 Task: Search one way flight ticket for 2 adults, 2 infants in seat and 1 infant on lap in first from Paducah: Barkley Regional Airport to New Bern: Coastal Carolina Regional Airport (was Craven County Regional) on 5-4-2023. Choice of flights is Delta. Number of bags: 5 checked bags. Price is upto 45000. Outbound departure time preference is 15:15.
Action: Mouse moved to (335, 301)
Screenshot: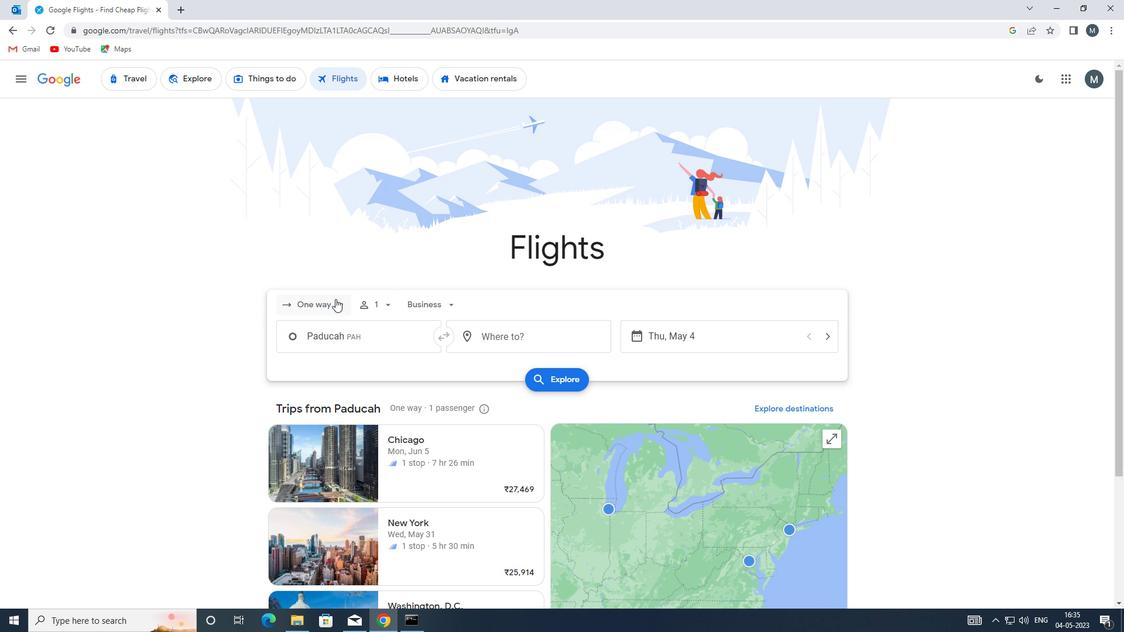 
Action: Mouse pressed left at (335, 301)
Screenshot: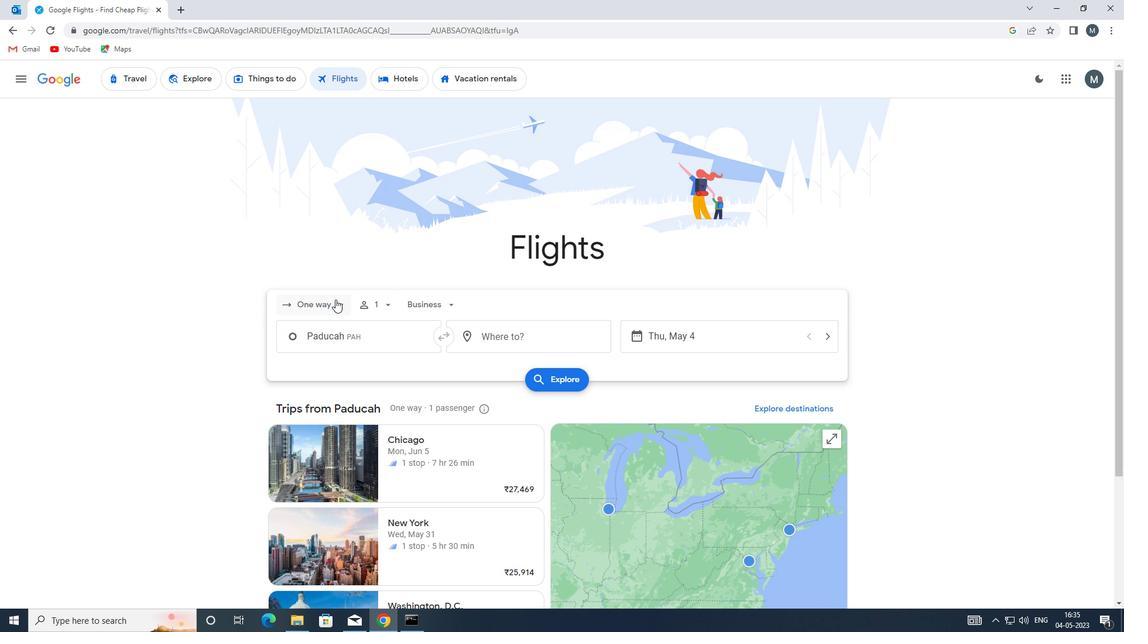 
Action: Mouse moved to (339, 361)
Screenshot: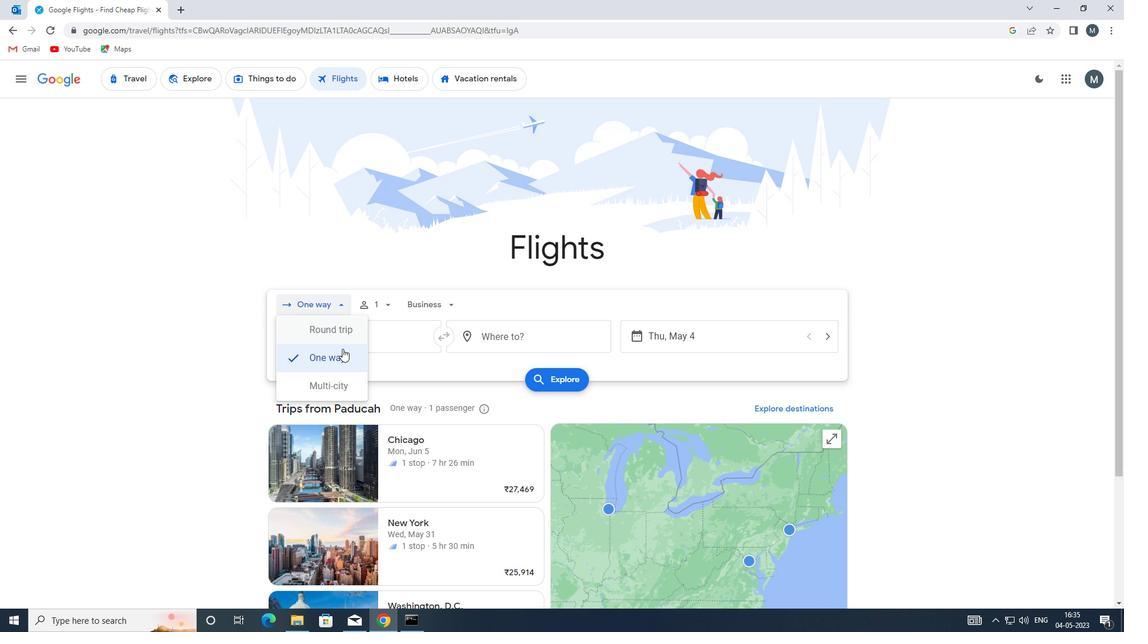 
Action: Mouse pressed left at (339, 361)
Screenshot: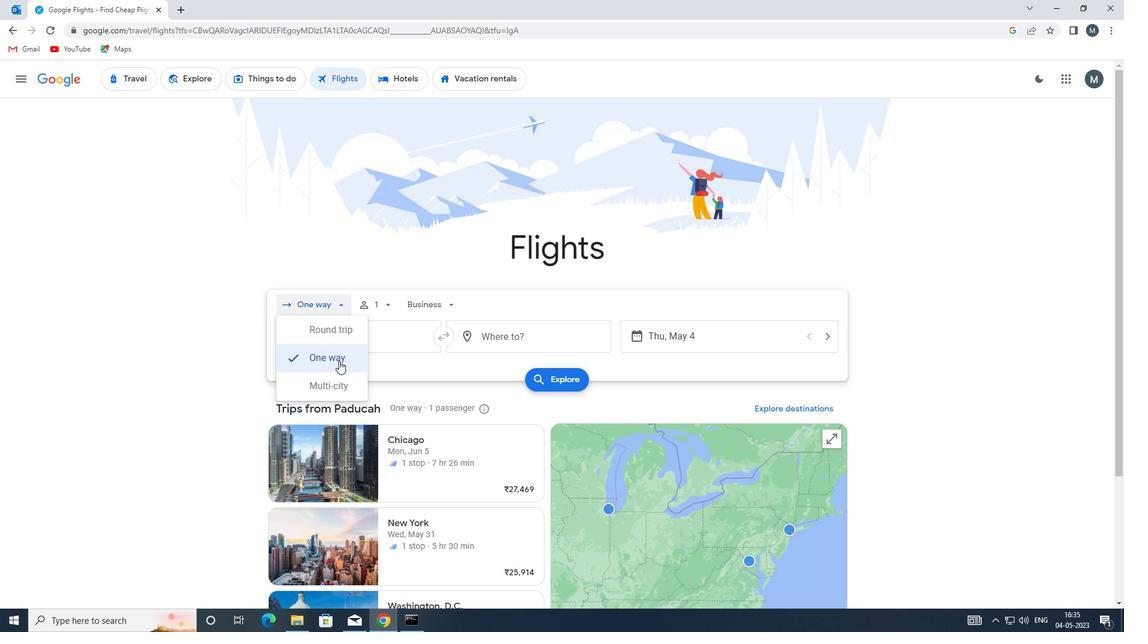 
Action: Mouse moved to (392, 309)
Screenshot: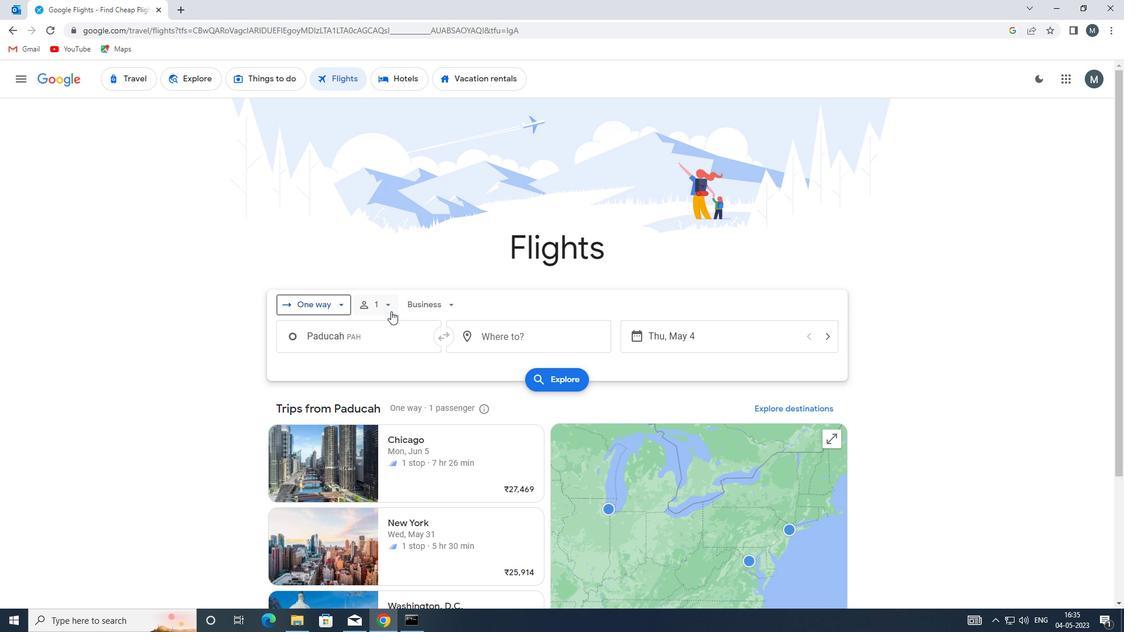
Action: Mouse pressed left at (392, 309)
Screenshot: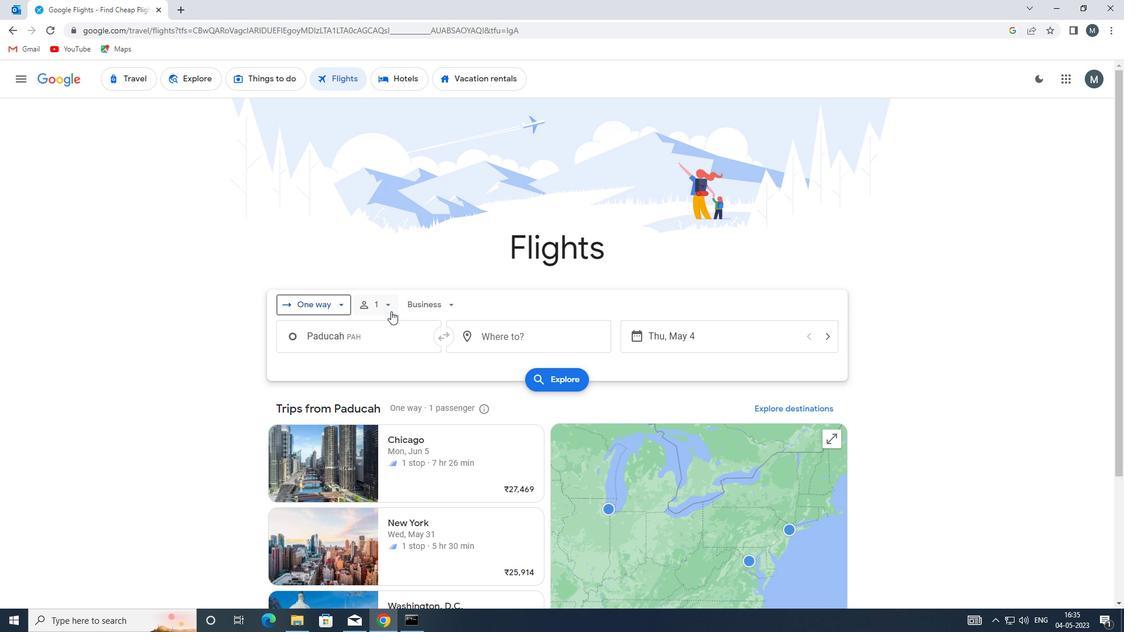 
Action: Mouse moved to (479, 333)
Screenshot: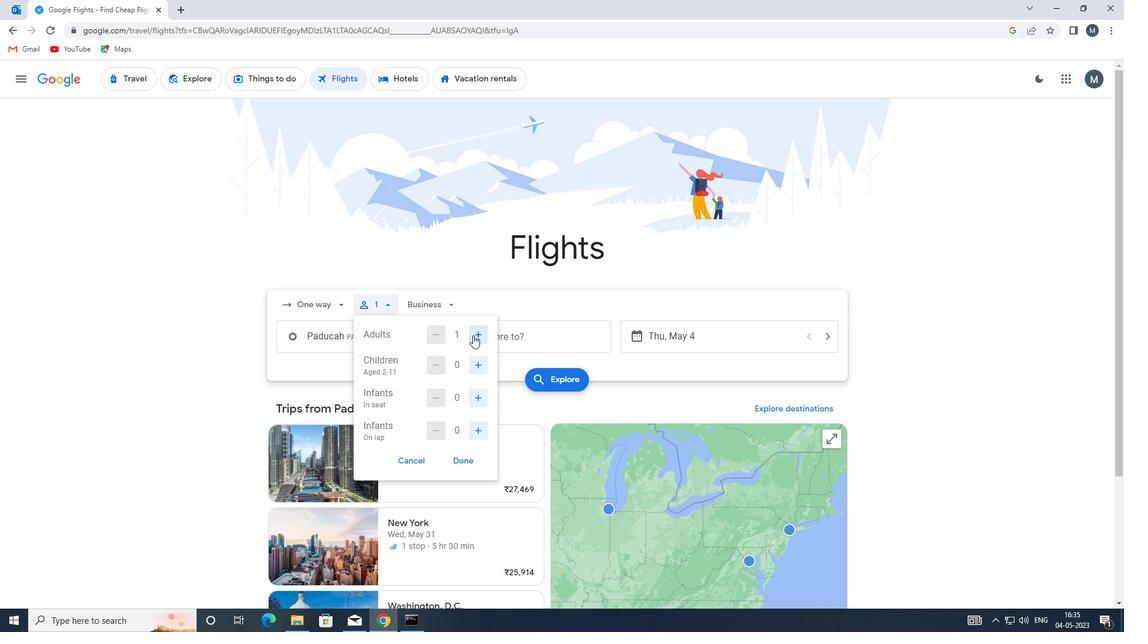 
Action: Mouse pressed left at (479, 333)
Screenshot: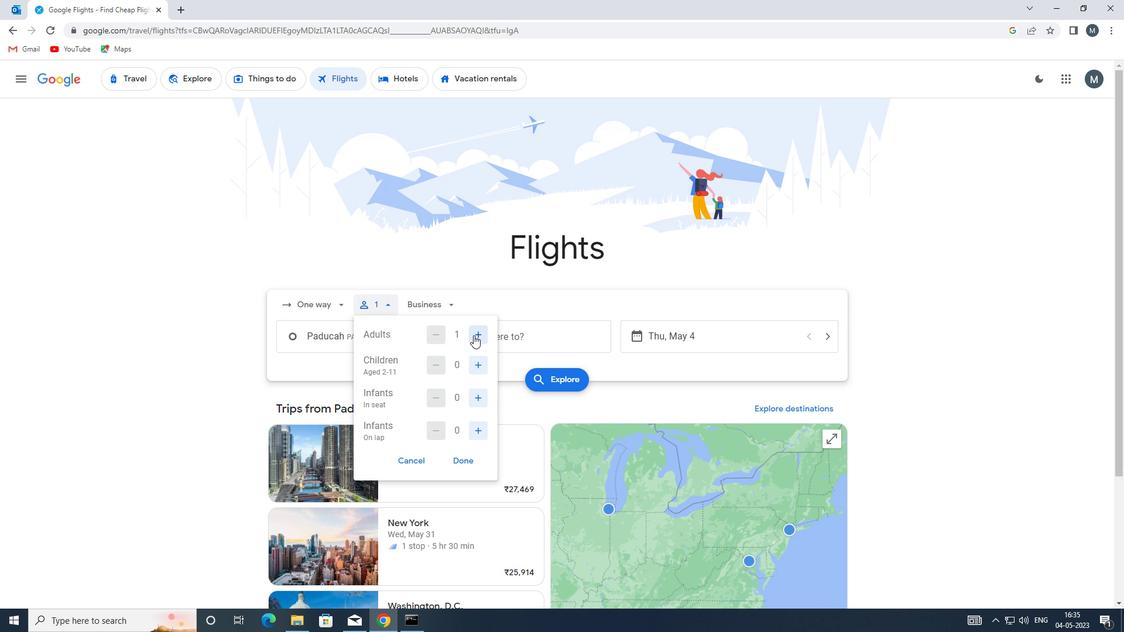
Action: Mouse moved to (477, 400)
Screenshot: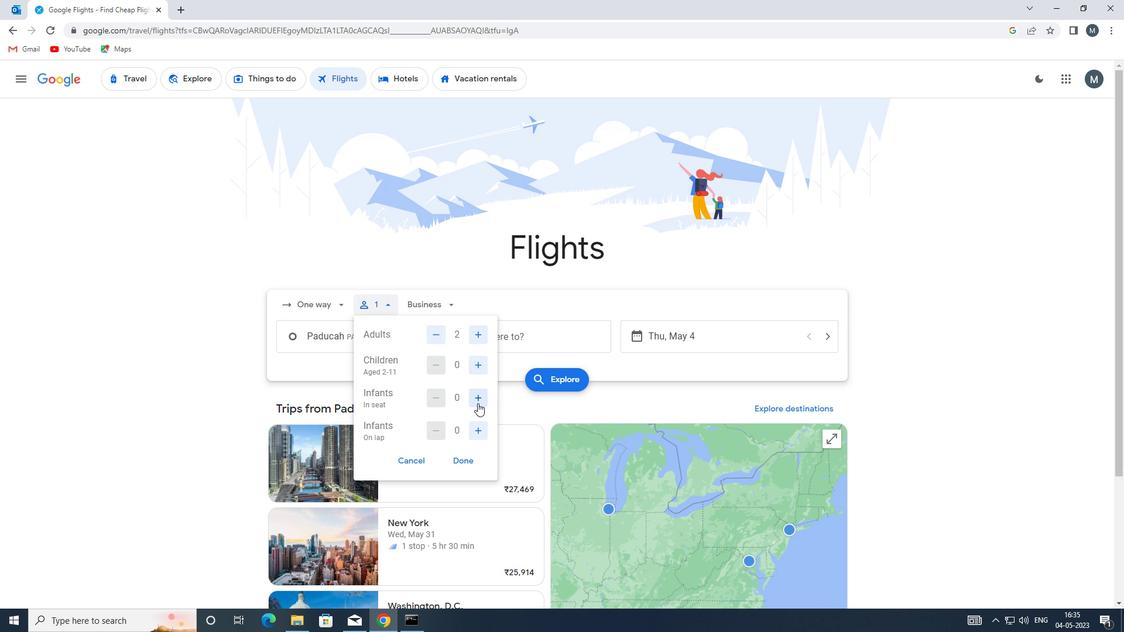 
Action: Mouse pressed left at (477, 400)
Screenshot: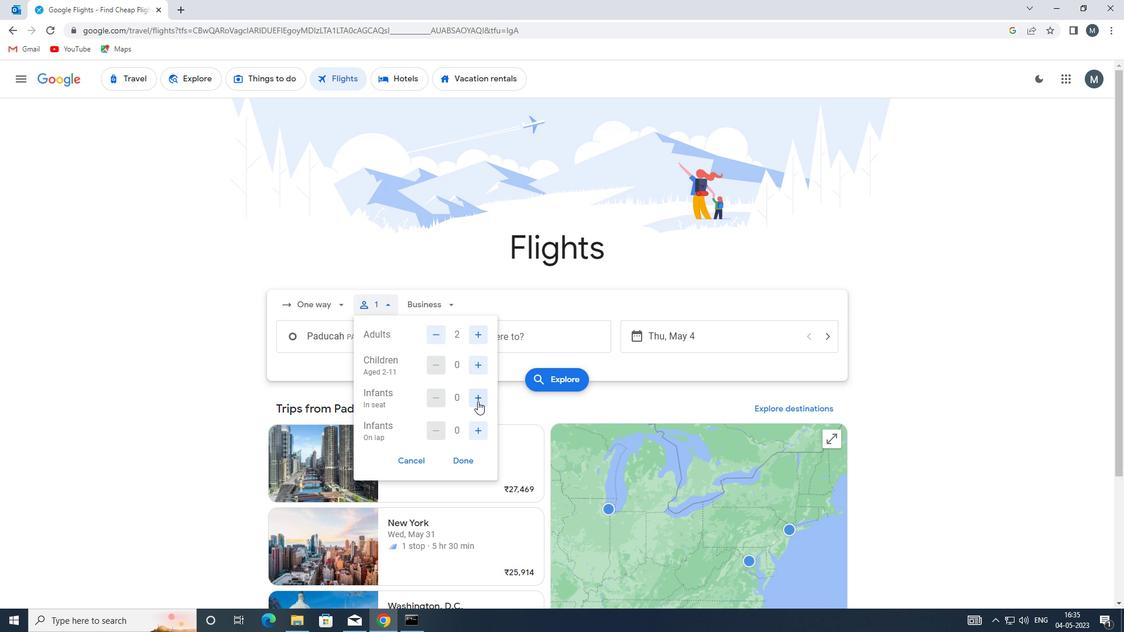 
Action: Mouse moved to (477, 400)
Screenshot: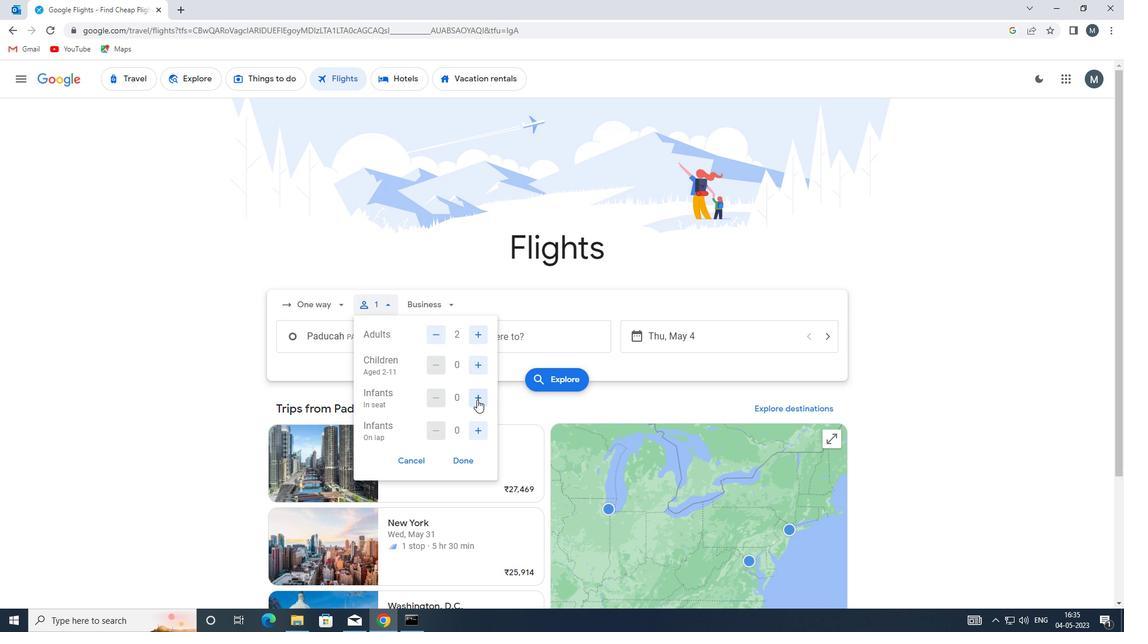 
Action: Mouse pressed left at (477, 400)
Screenshot: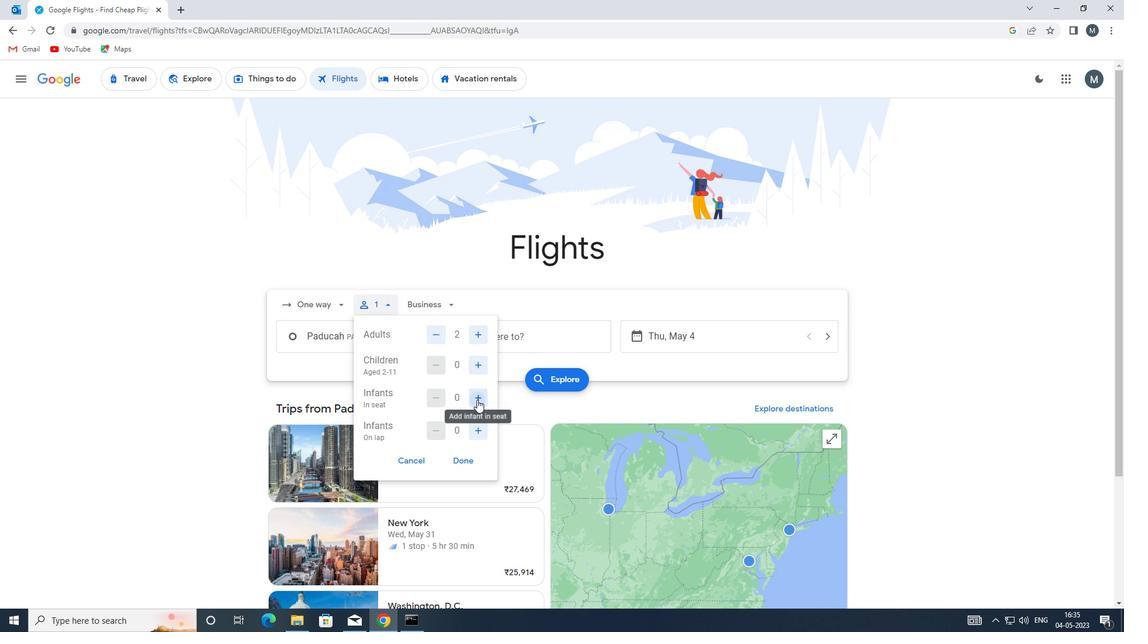 
Action: Mouse moved to (477, 433)
Screenshot: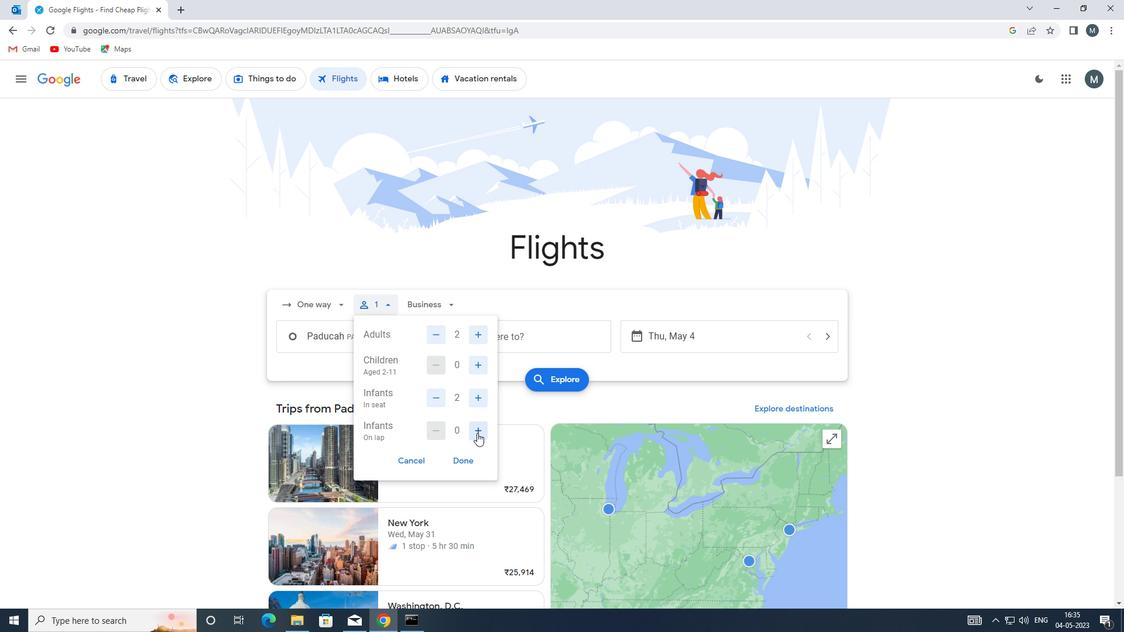 
Action: Mouse pressed left at (477, 433)
Screenshot: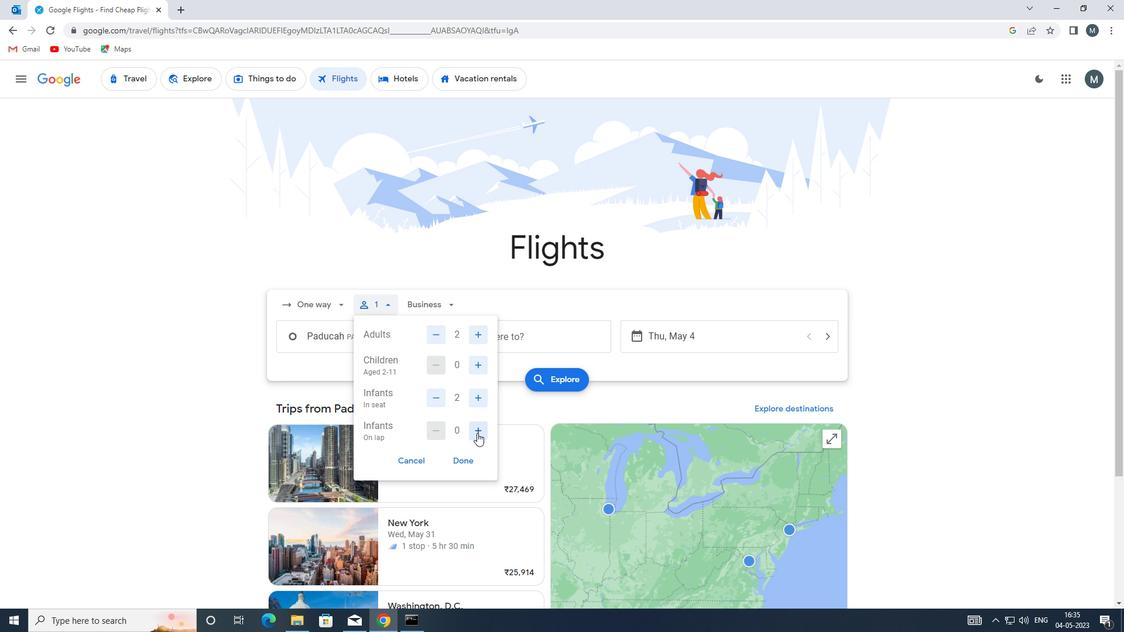 
Action: Mouse moved to (462, 455)
Screenshot: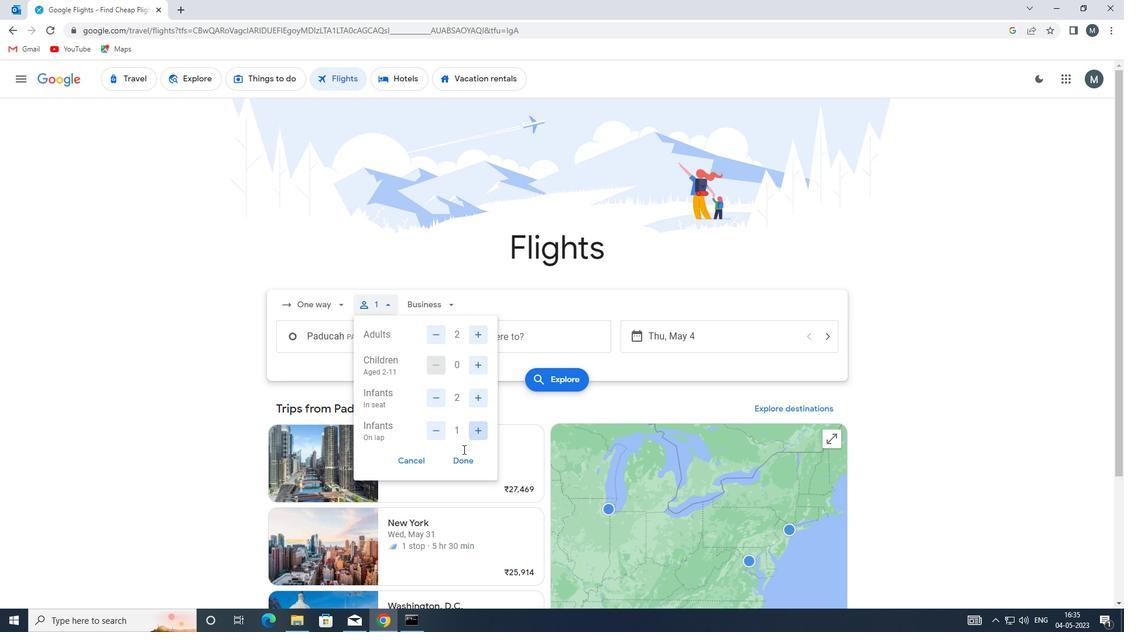 
Action: Mouse pressed left at (462, 455)
Screenshot: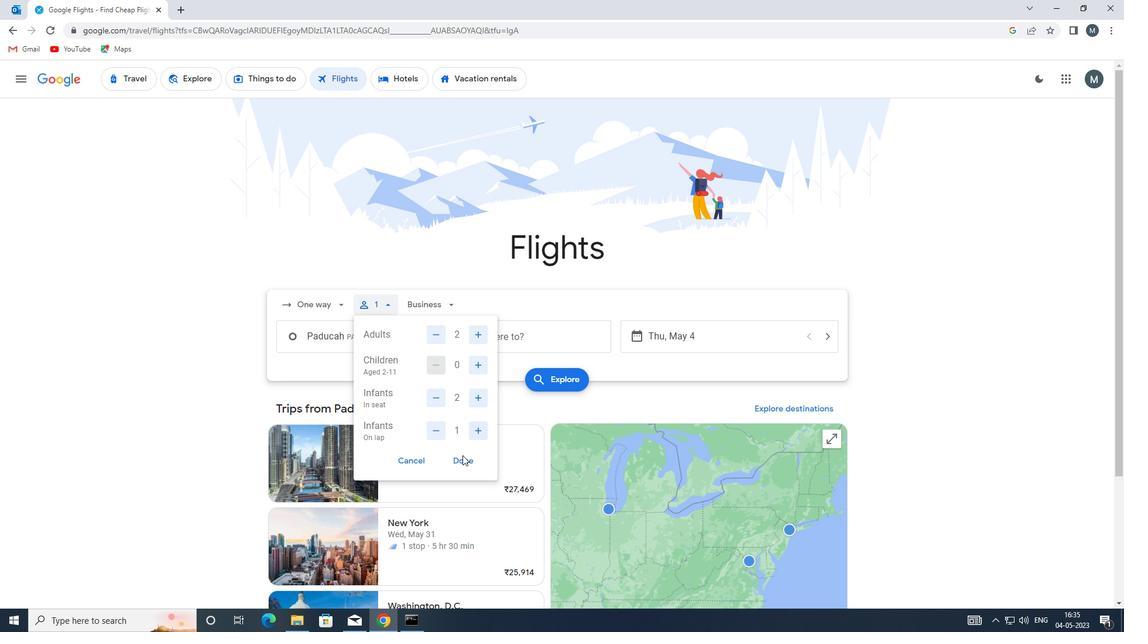 
Action: Mouse moved to (429, 304)
Screenshot: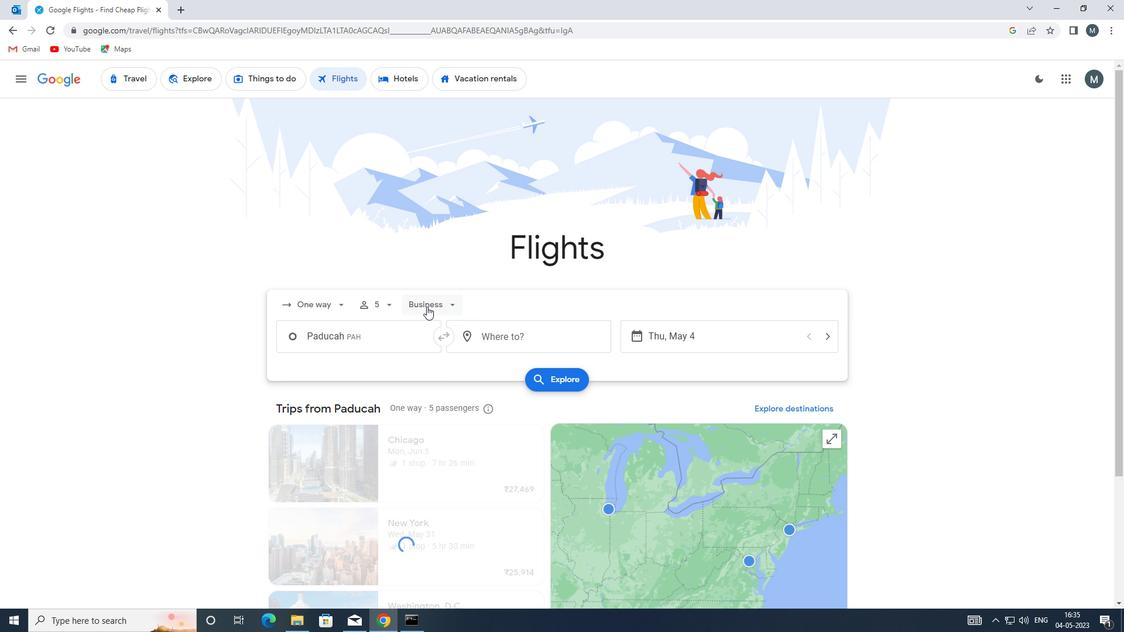 
Action: Mouse pressed left at (429, 304)
Screenshot: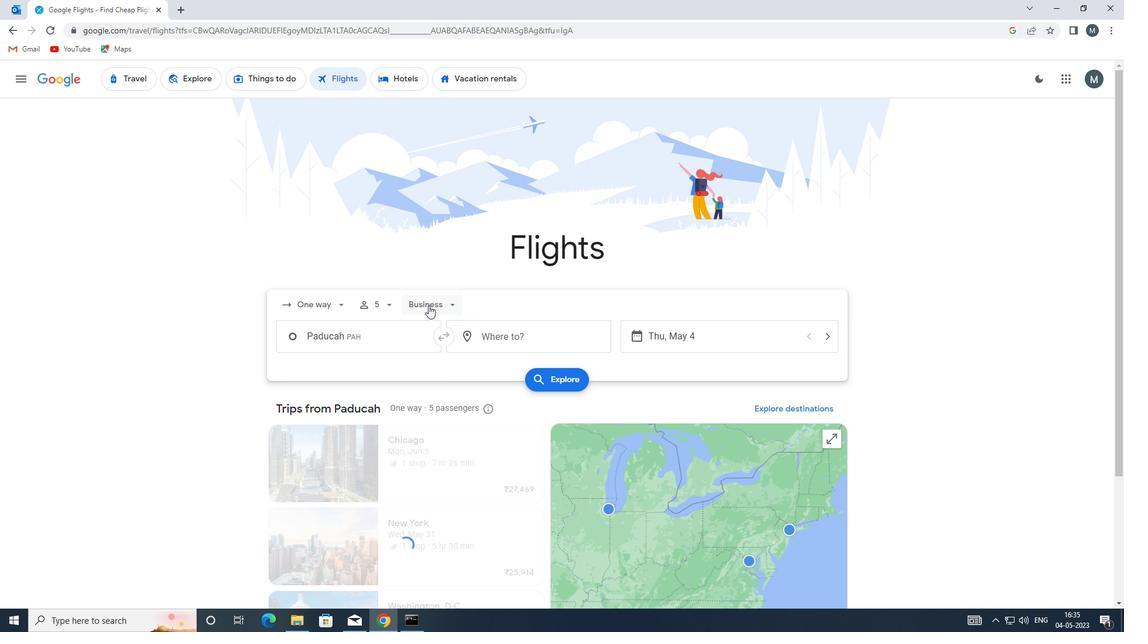 
Action: Mouse moved to (453, 409)
Screenshot: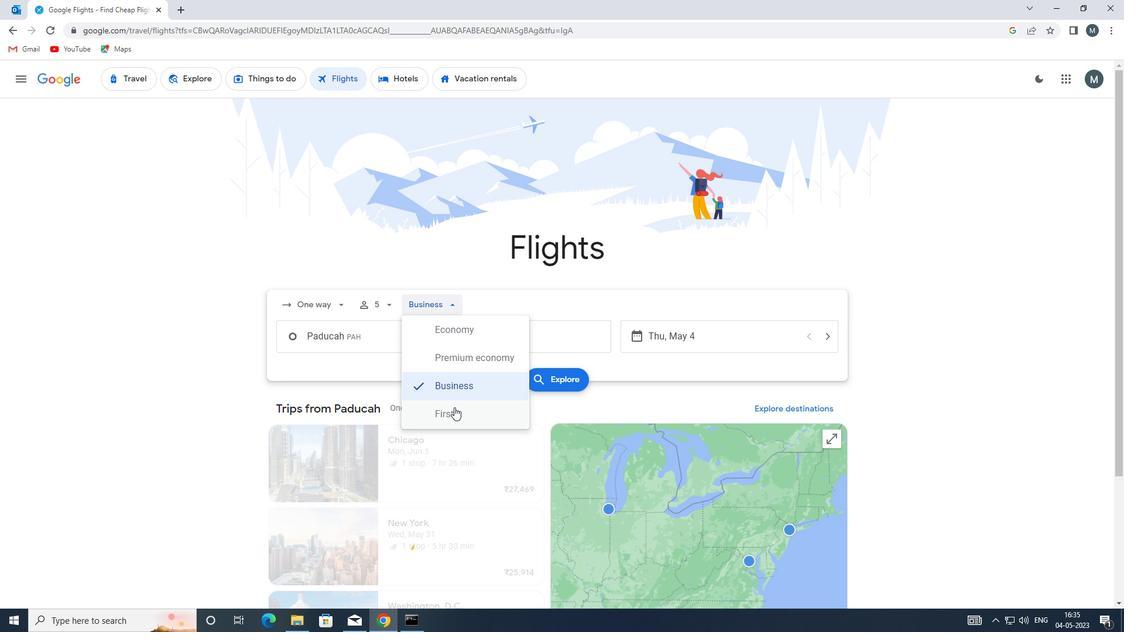 
Action: Mouse pressed left at (453, 409)
Screenshot: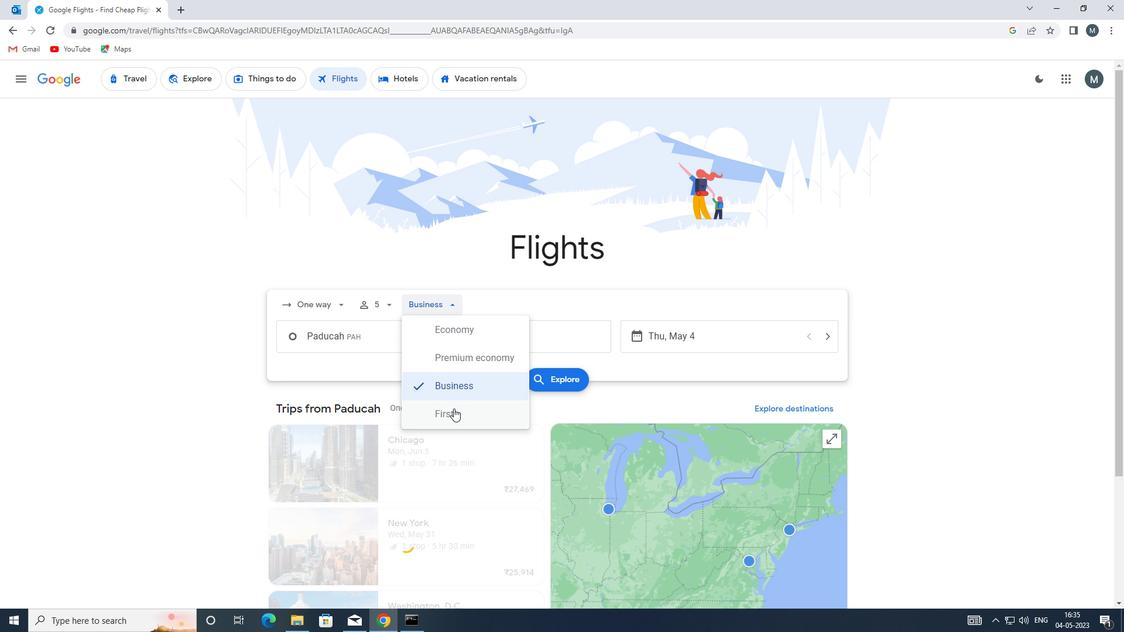 
Action: Mouse moved to (388, 345)
Screenshot: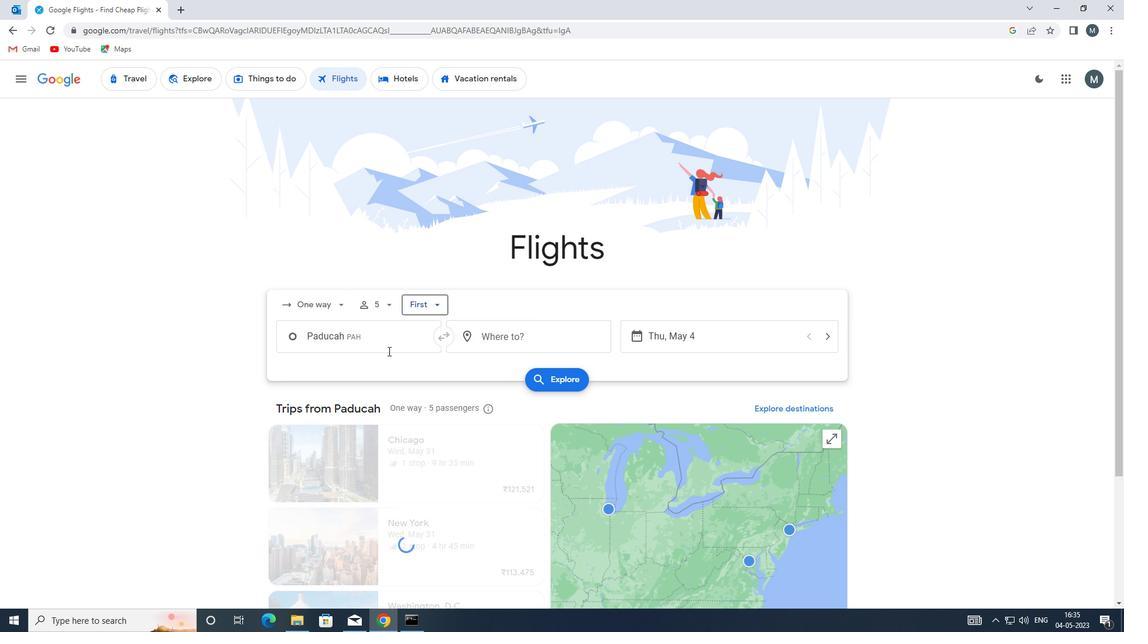 
Action: Mouse pressed left at (388, 345)
Screenshot: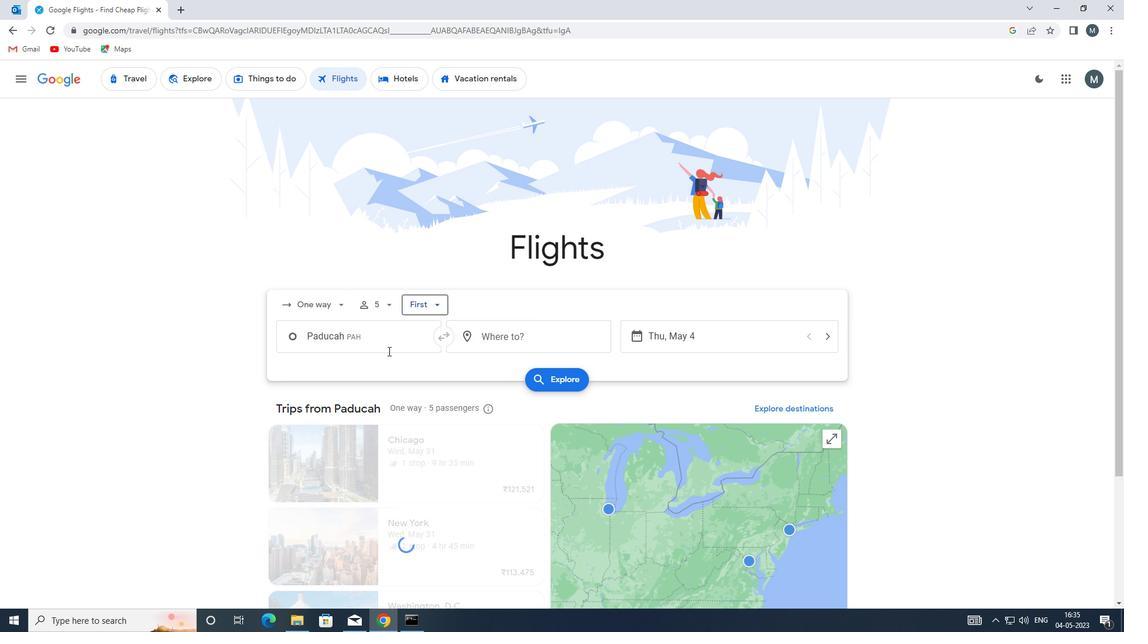 
Action: Mouse moved to (401, 426)
Screenshot: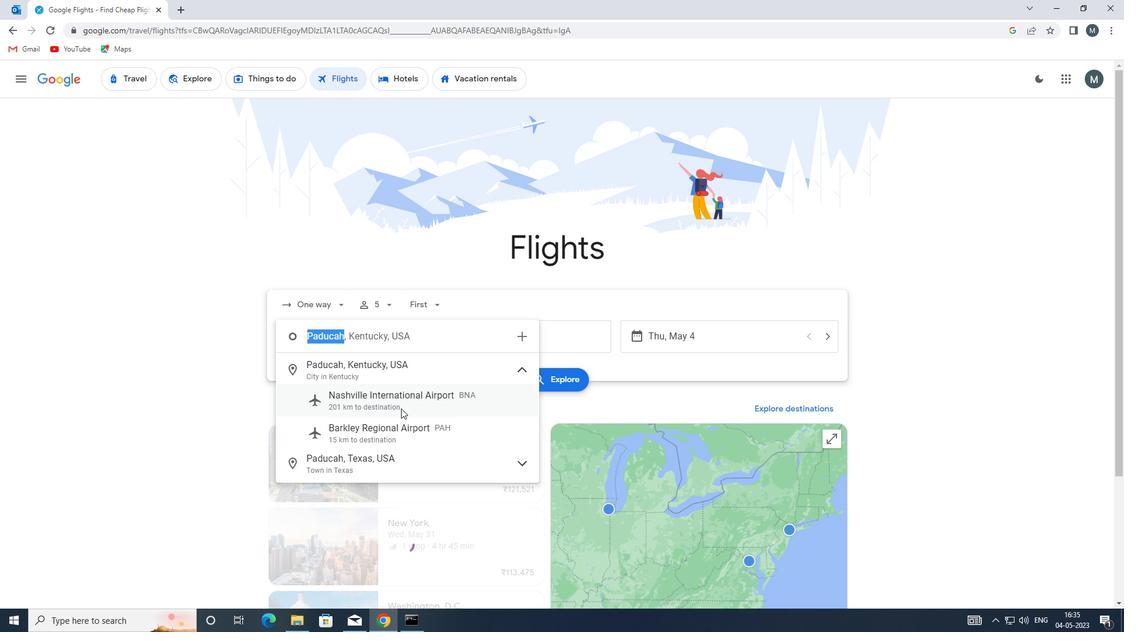 
Action: Mouse pressed left at (401, 426)
Screenshot: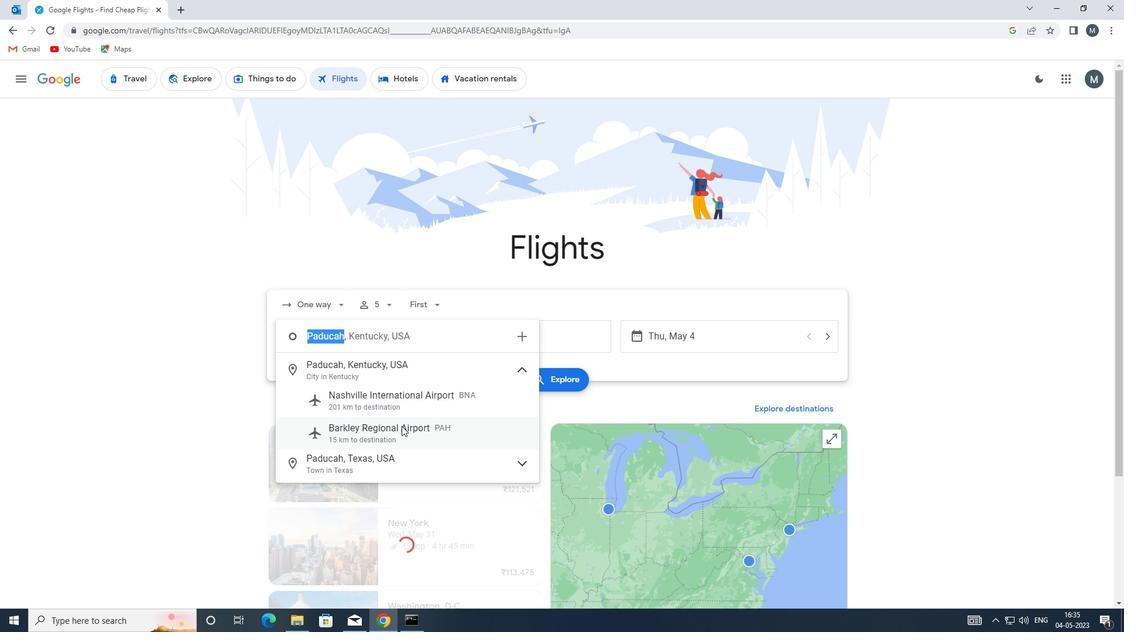 
Action: Mouse moved to (508, 340)
Screenshot: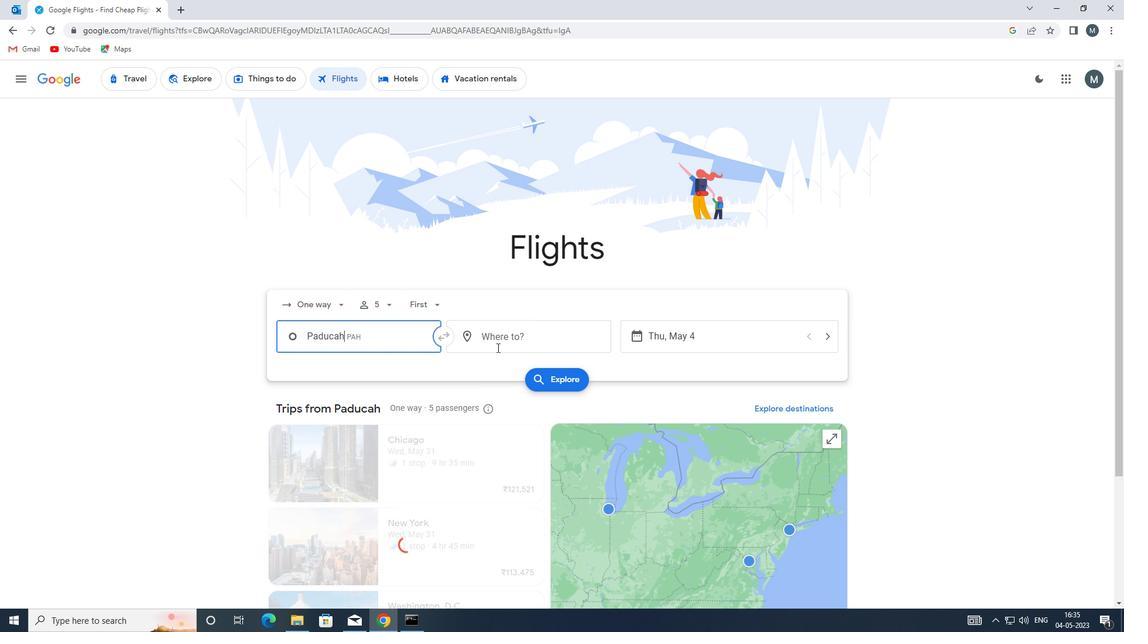 
Action: Mouse pressed left at (508, 340)
Screenshot: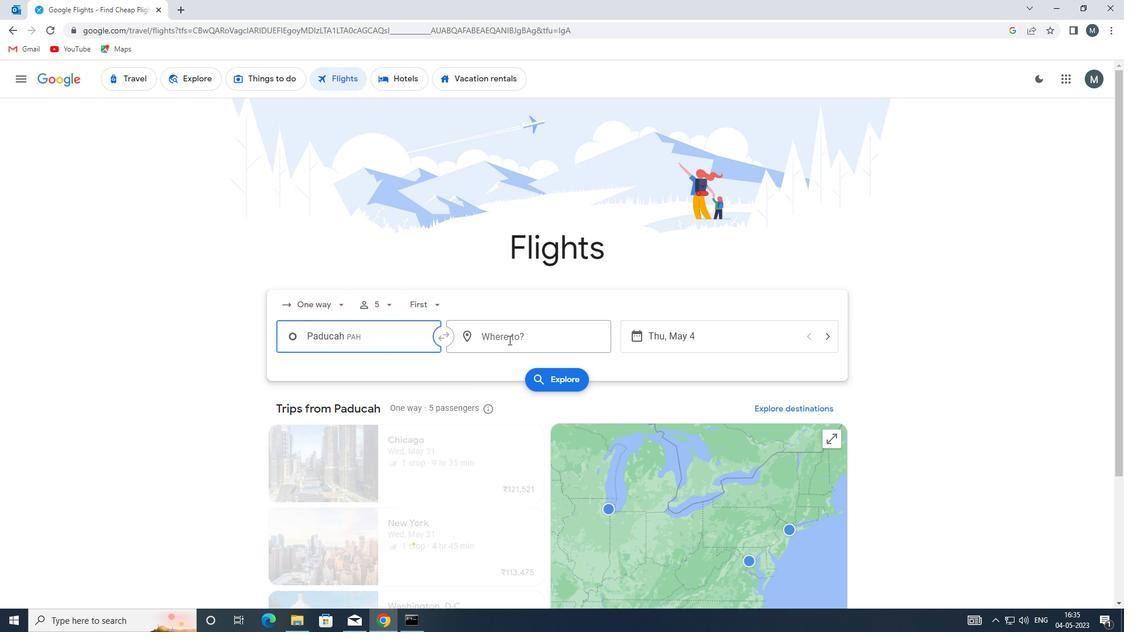 
Action: Mouse moved to (508, 339)
Screenshot: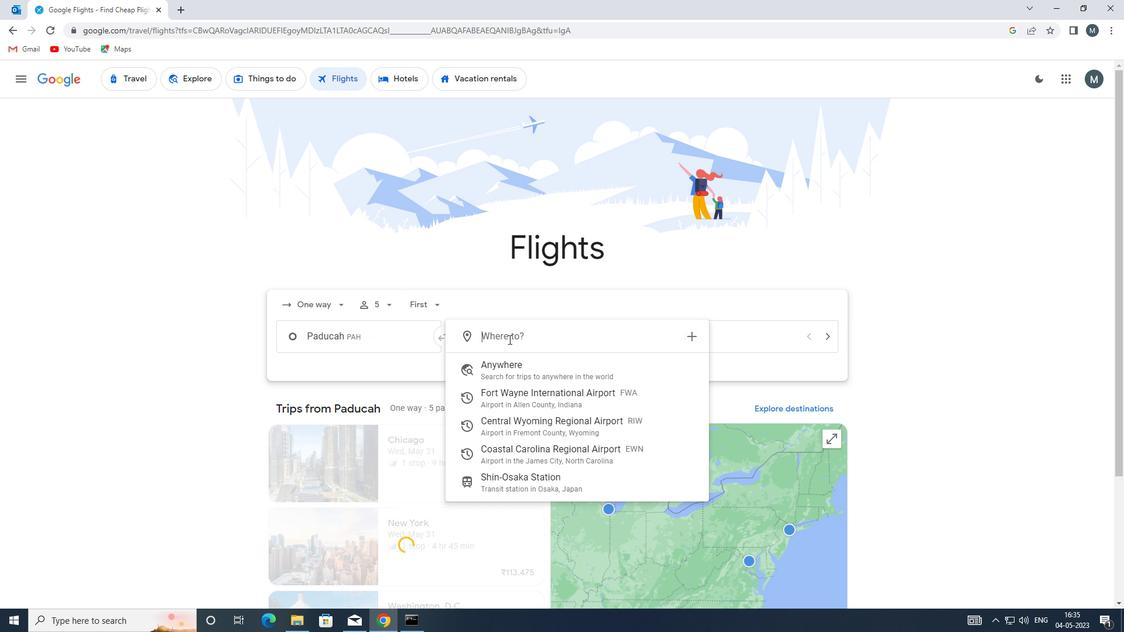 
Action: Key pressed ewn
Screenshot: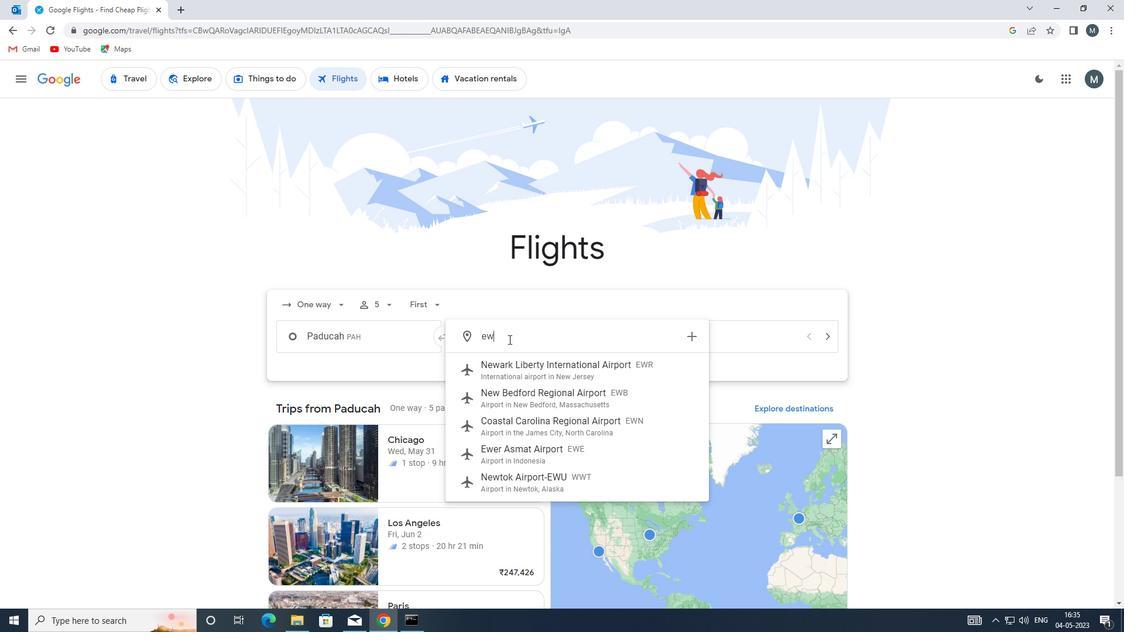 
Action: Mouse moved to (531, 370)
Screenshot: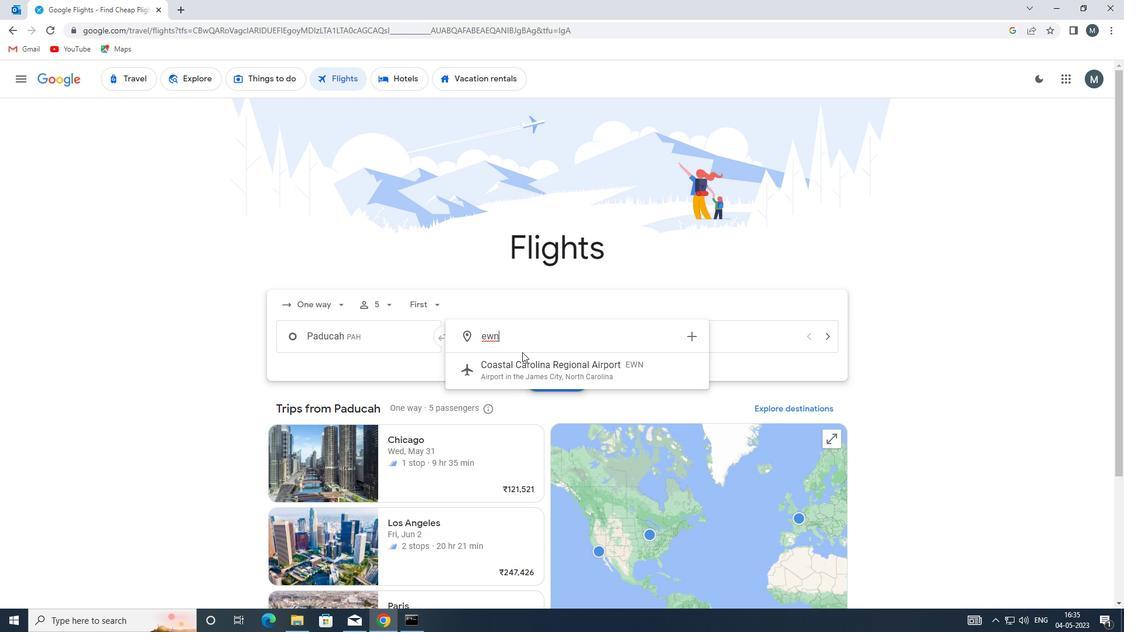 
Action: Mouse pressed left at (531, 370)
Screenshot: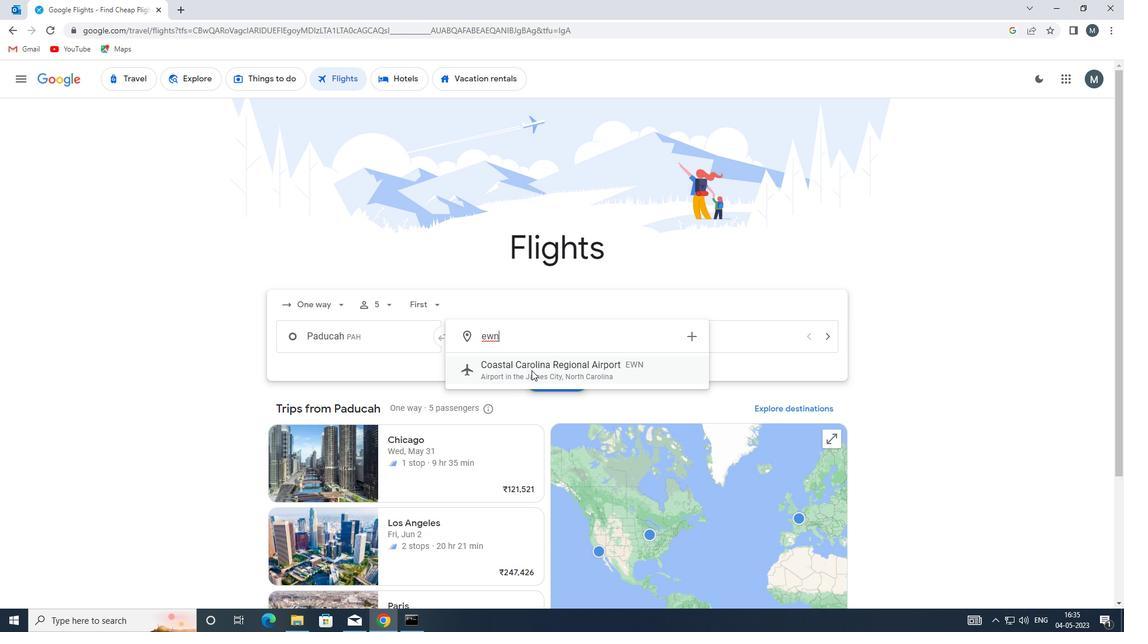 
Action: Mouse moved to (661, 337)
Screenshot: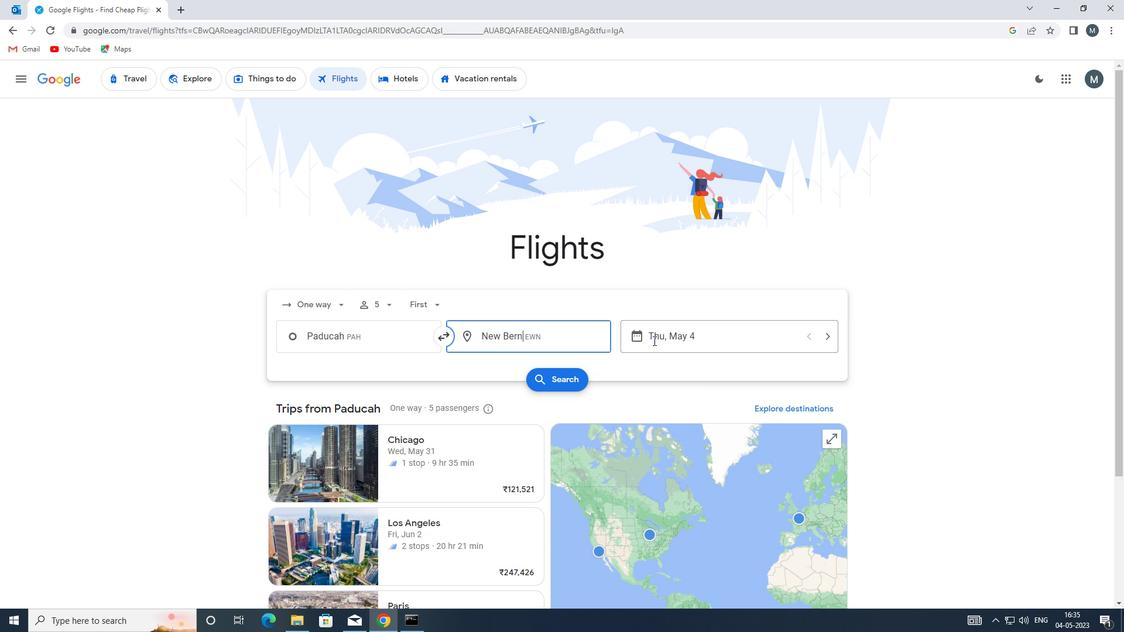 
Action: Mouse pressed left at (661, 337)
Screenshot: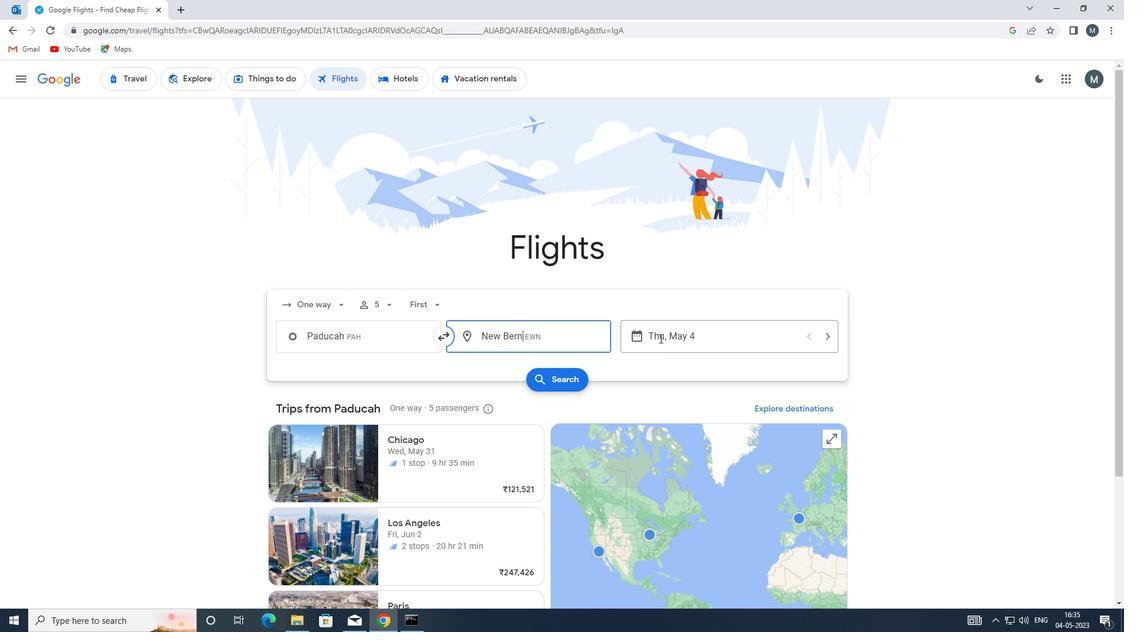 
Action: Mouse moved to (537, 398)
Screenshot: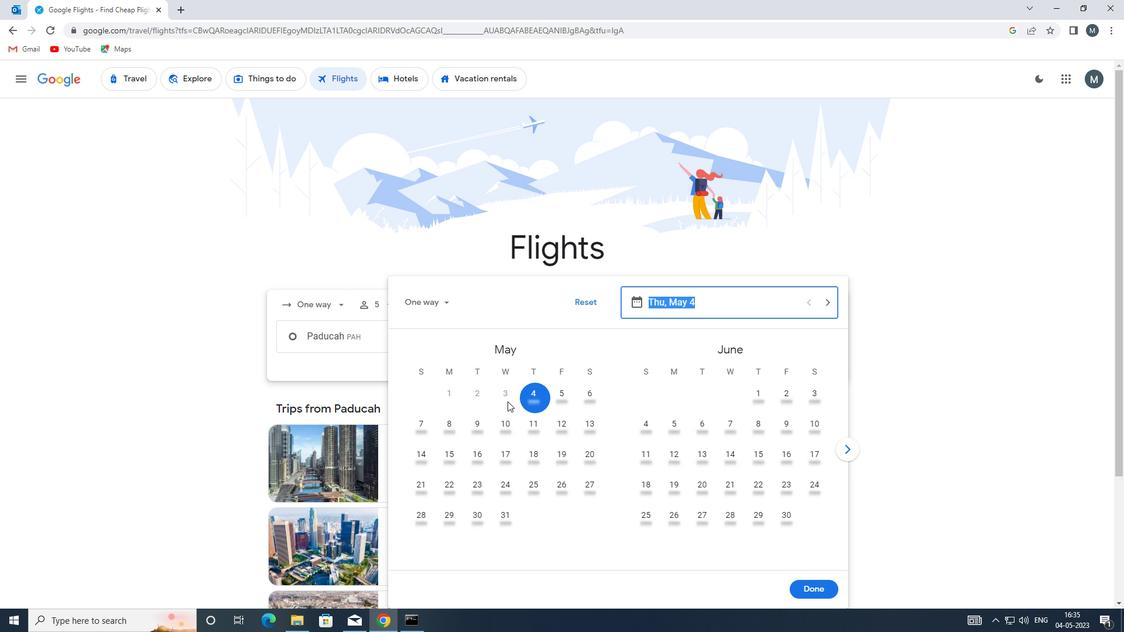 
Action: Mouse pressed left at (537, 398)
Screenshot: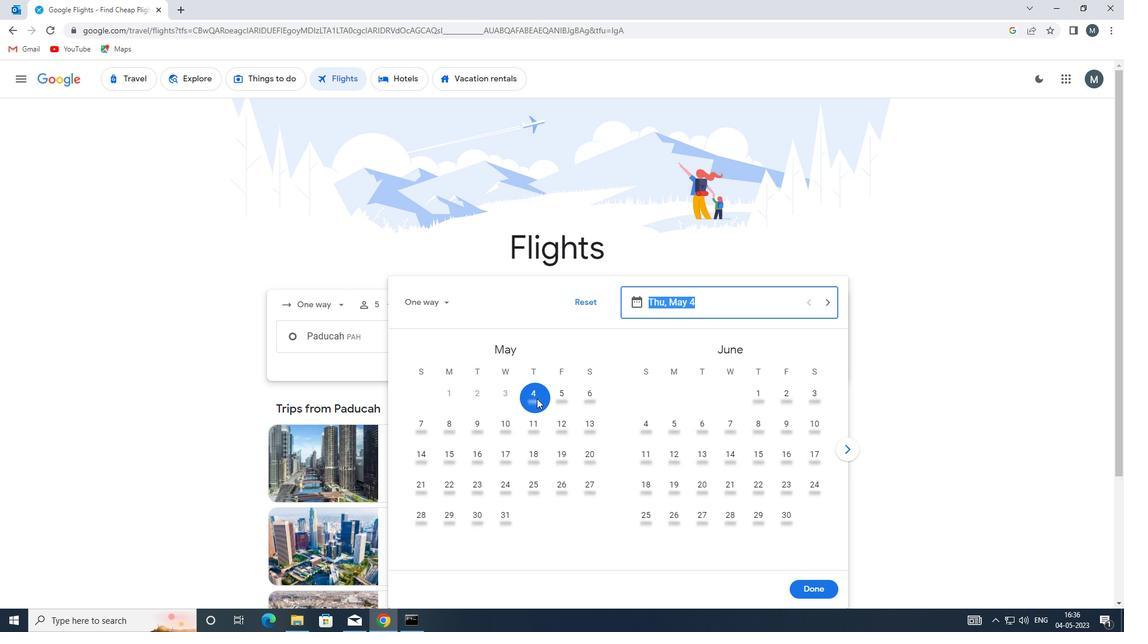 
Action: Mouse moved to (803, 587)
Screenshot: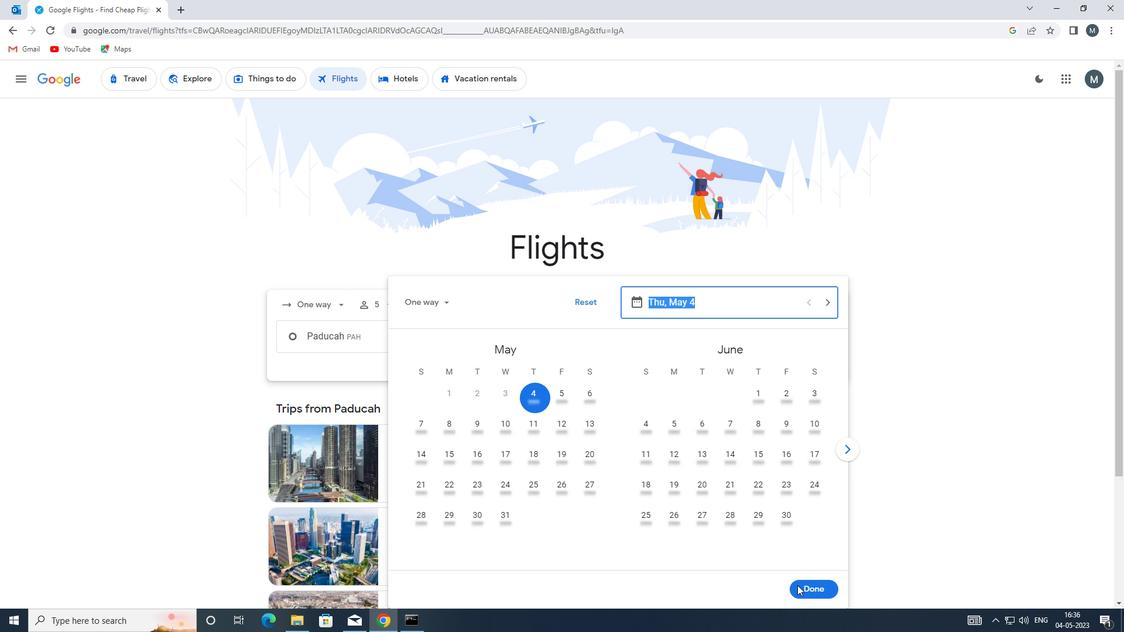 
Action: Mouse pressed left at (803, 587)
Screenshot: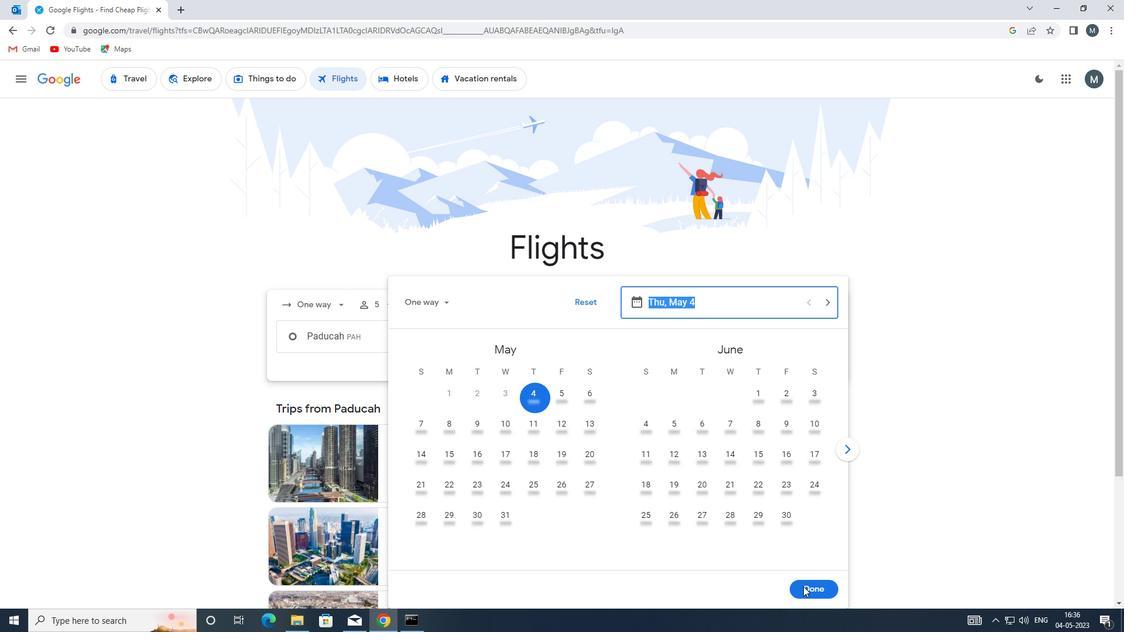 
Action: Mouse moved to (636, 429)
Screenshot: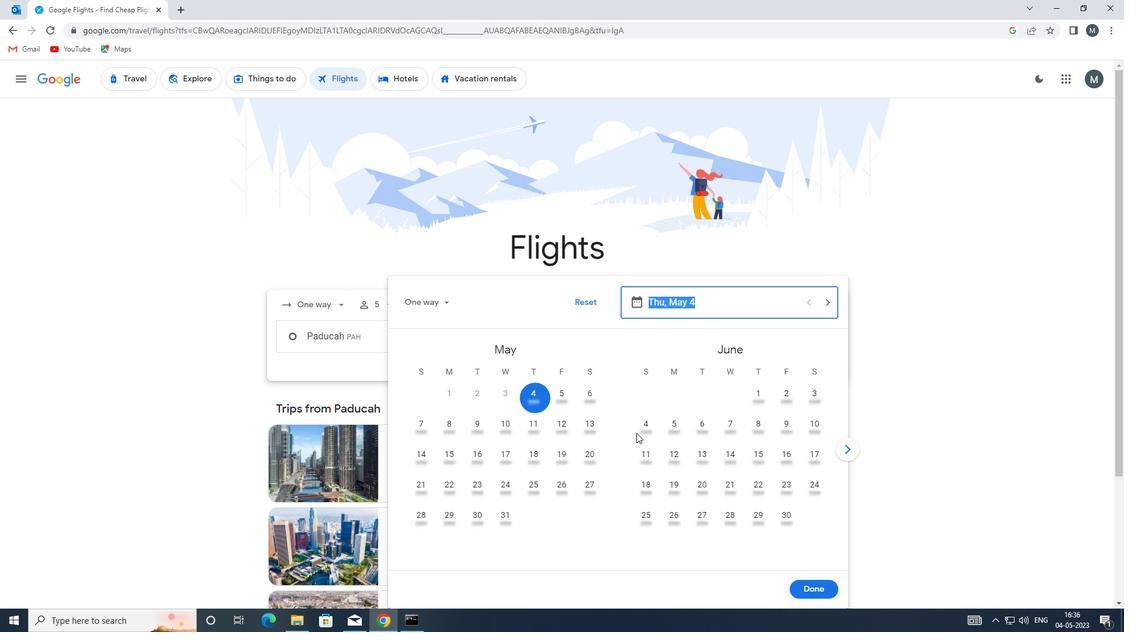 
Action: Mouse scrolled (636, 428) with delta (0, 0)
Screenshot: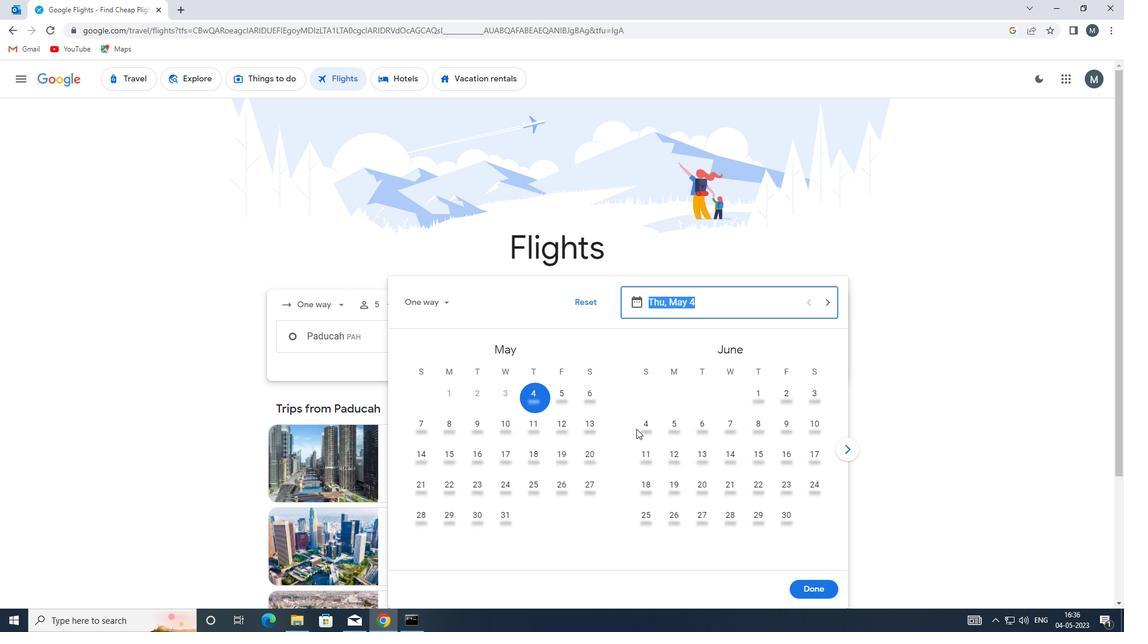 
Action: Mouse moved to (579, 395)
Screenshot: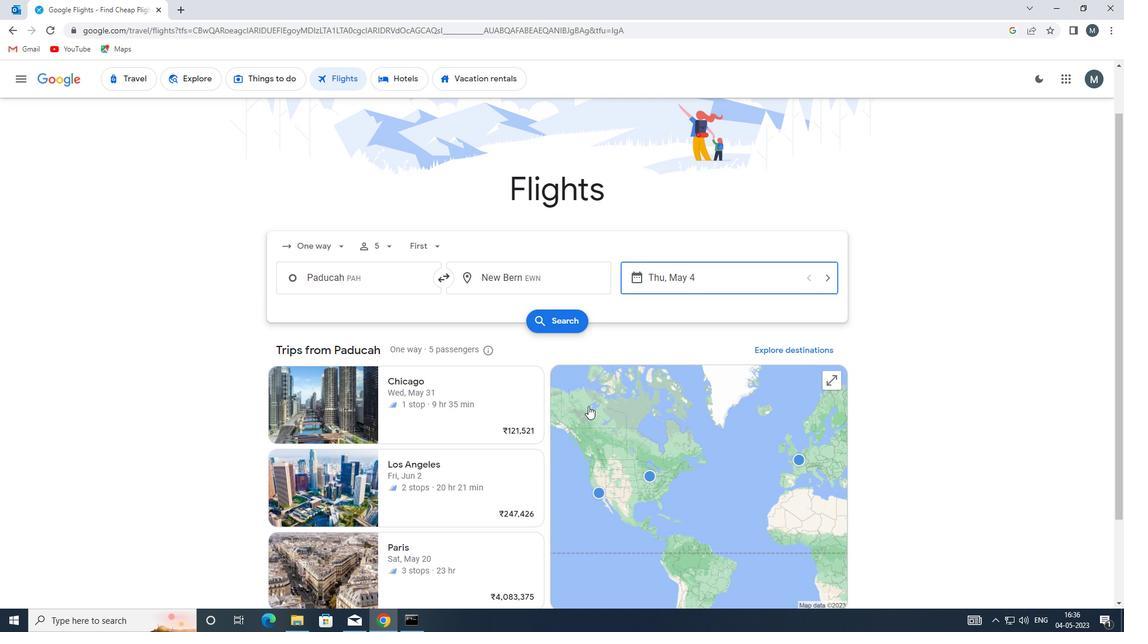
Action: Mouse scrolled (579, 395) with delta (0, 0)
Screenshot: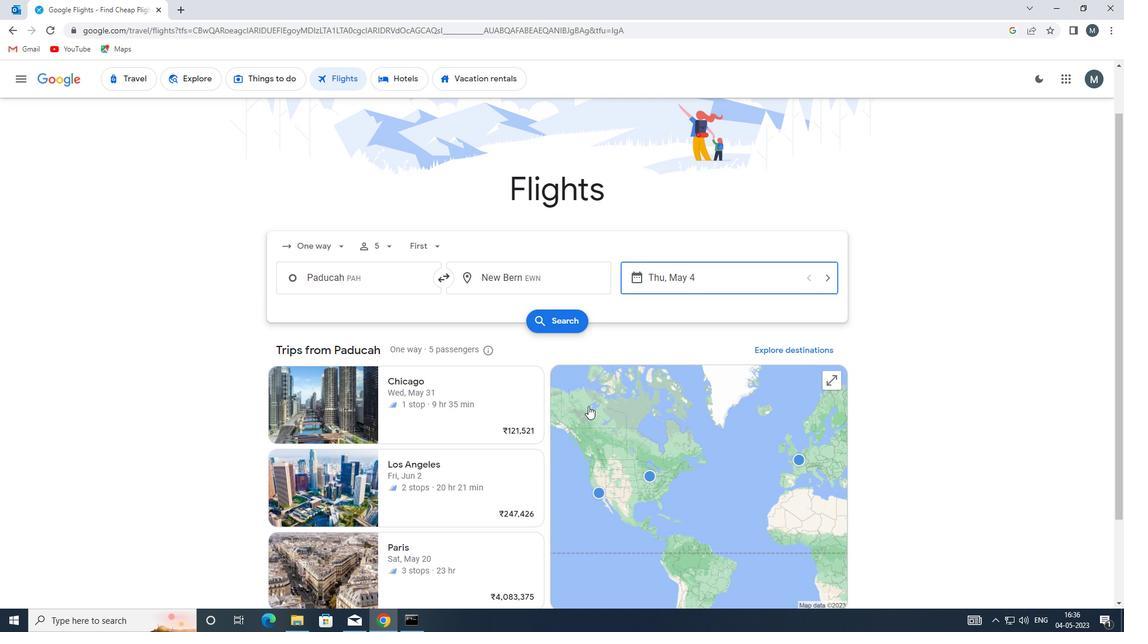 
Action: Mouse moved to (575, 387)
Screenshot: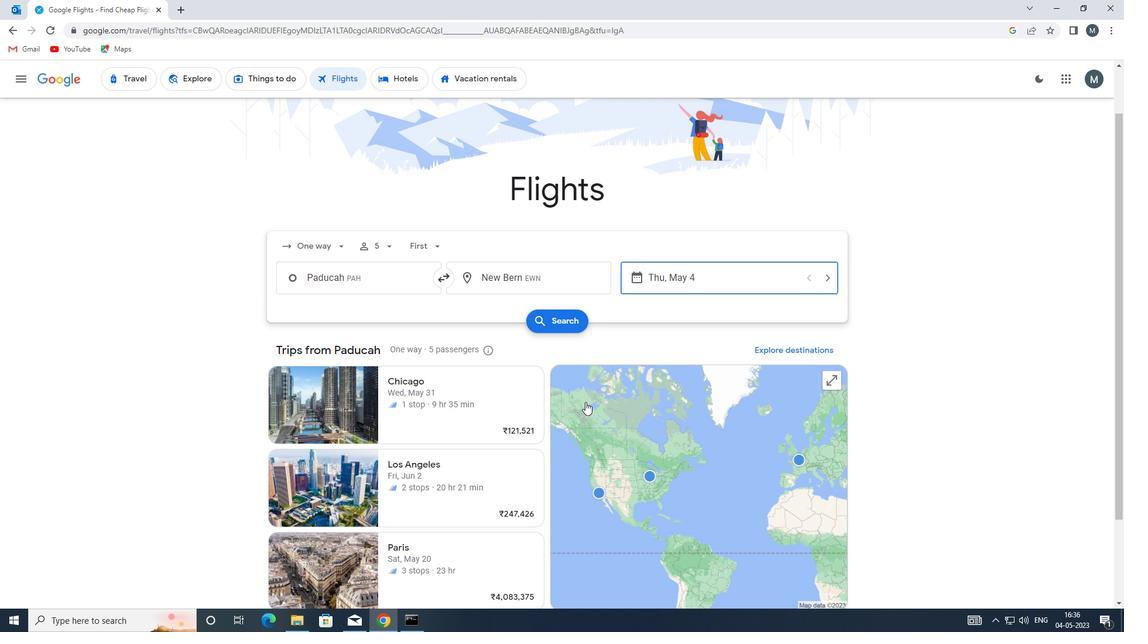 
Action: Mouse scrolled (575, 388) with delta (0, 0)
Screenshot: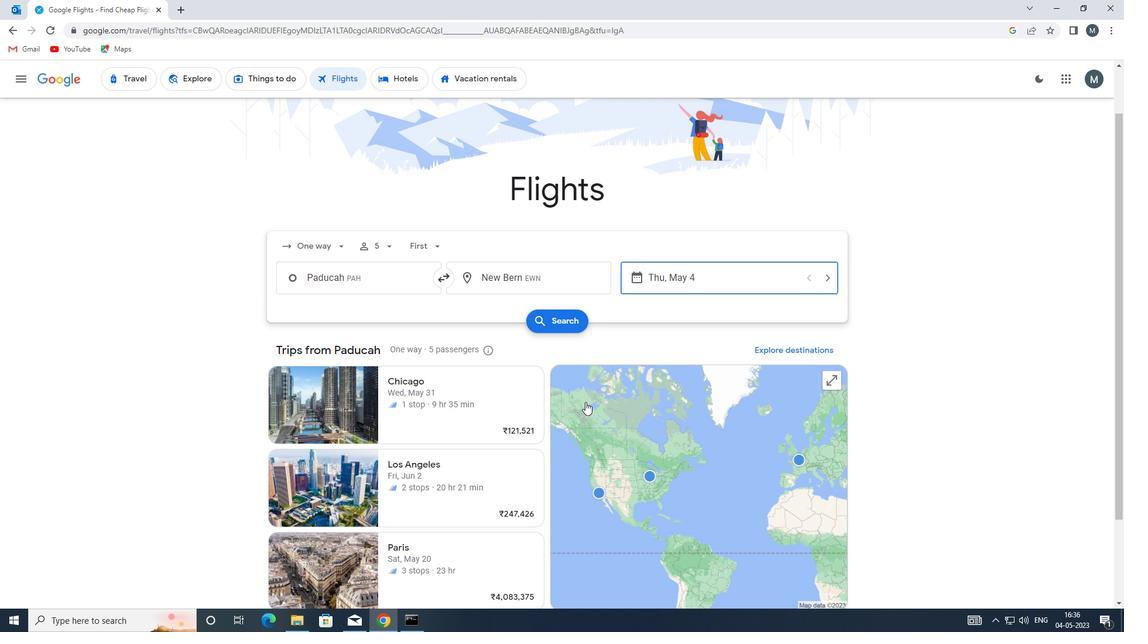 
Action: Mouse moved to (559, 372)
Screenshot: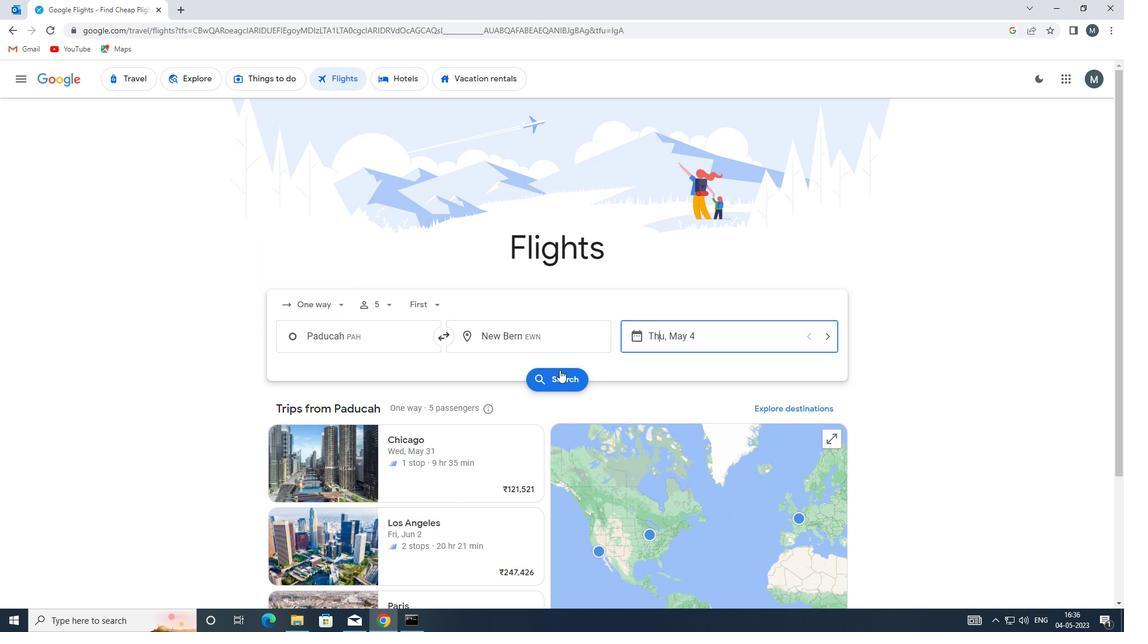 
Action: Mouse pressed left at (559, 372)
Screenshot: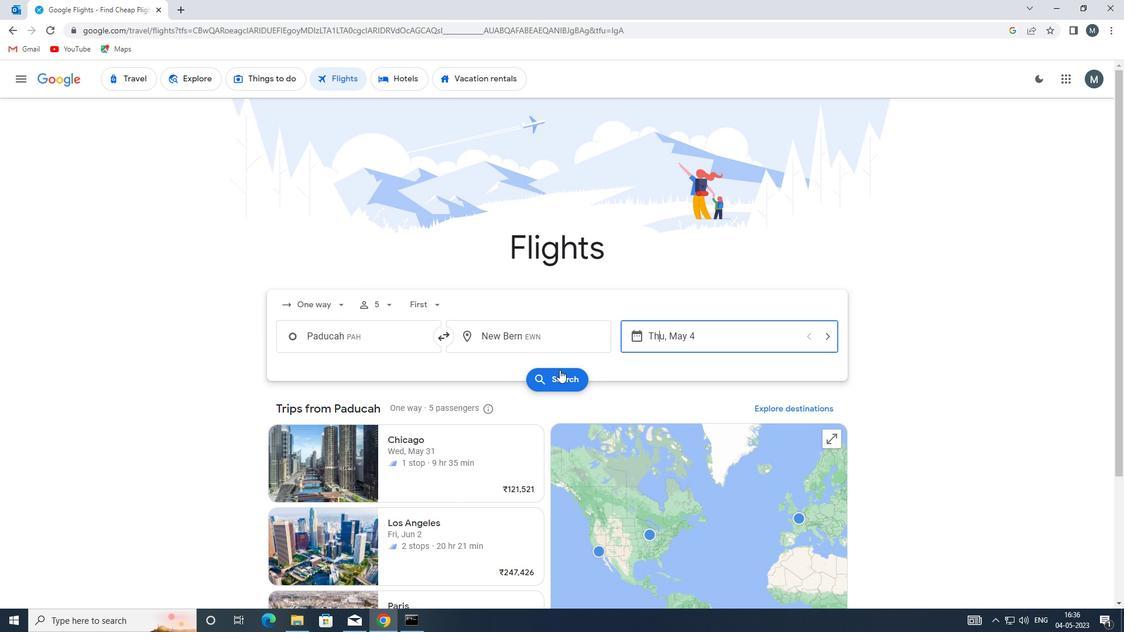 
Action: Mouse moved to (285, 192)
Screenshot: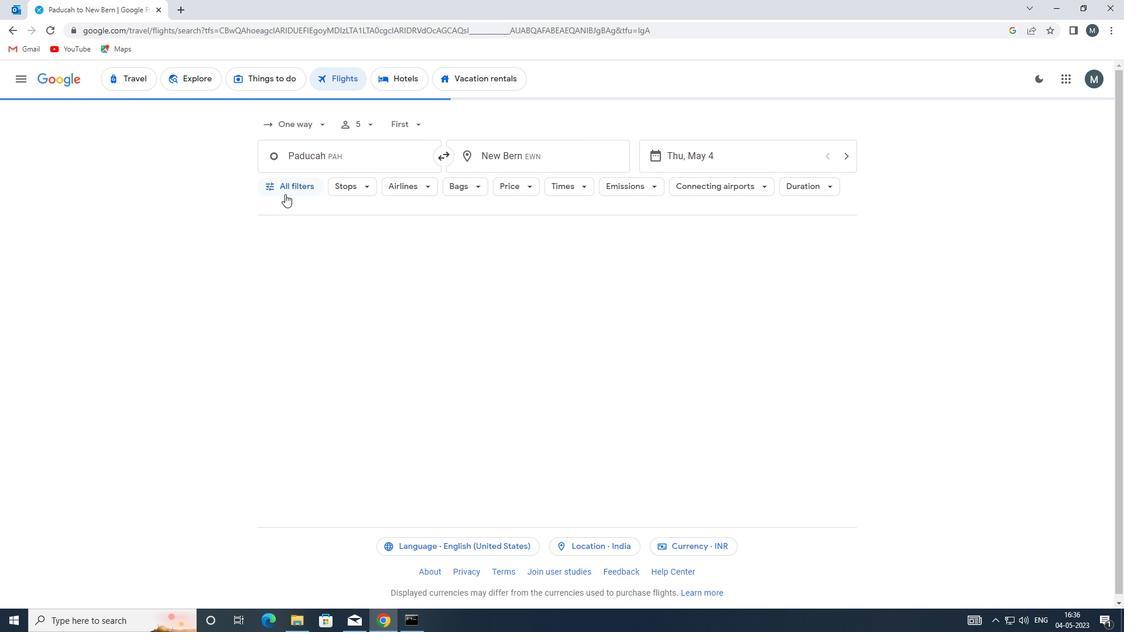 
Action: Mouse pressed left at (285, 192)
Screenshot: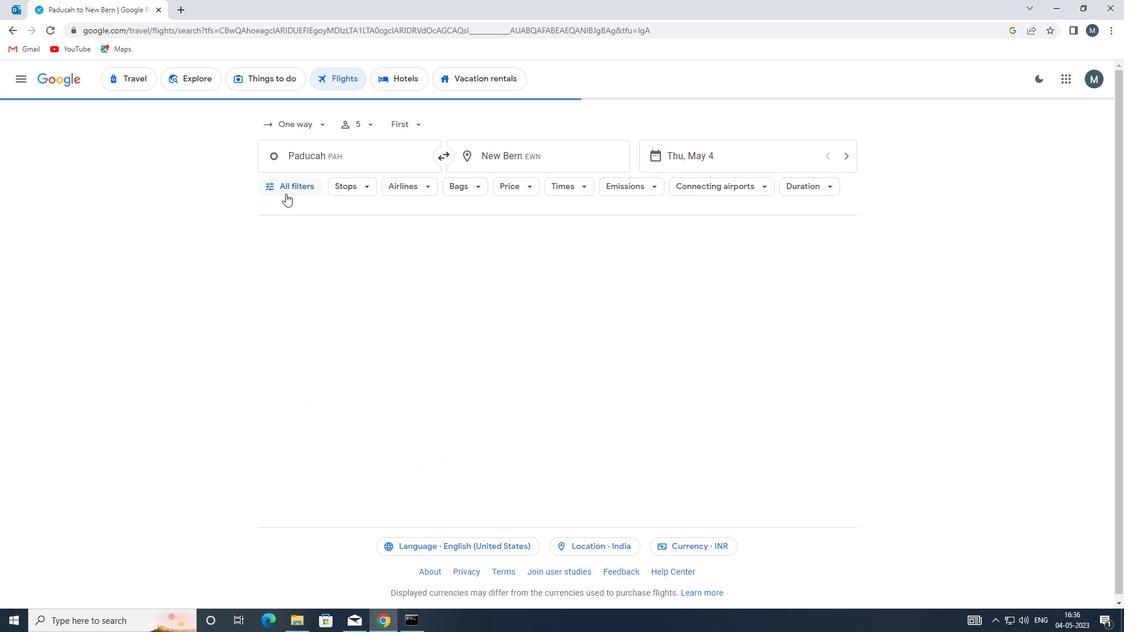 
Action: Mouse moved to (322, 302)
Screenshot: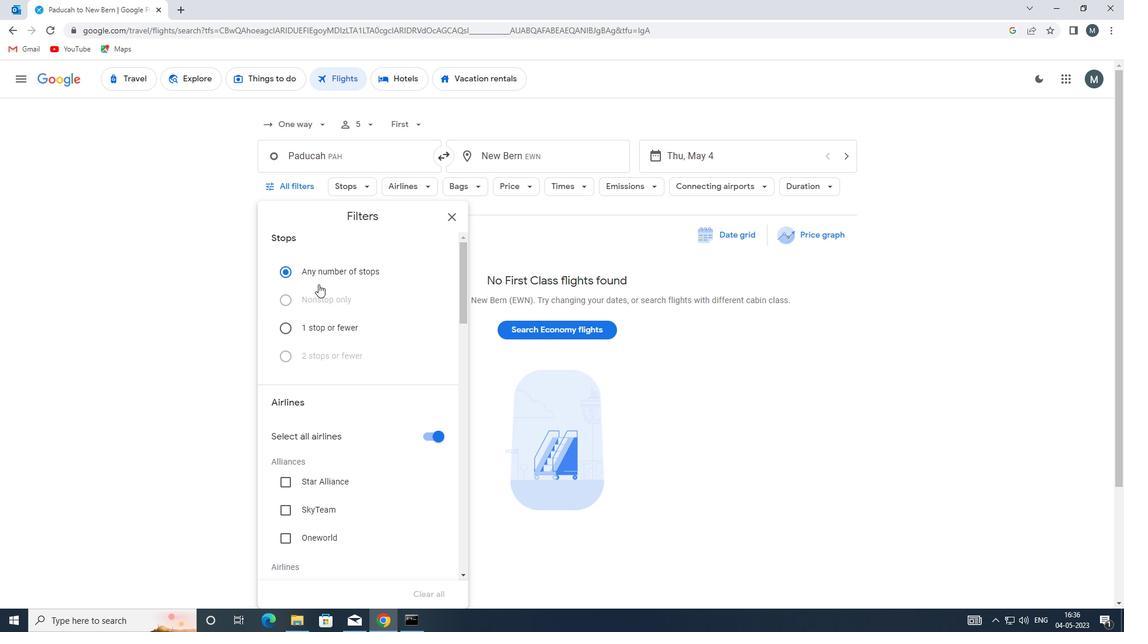 
Action: Mouse scrolled (322, 301) with delta (0, 0)
Screenshot: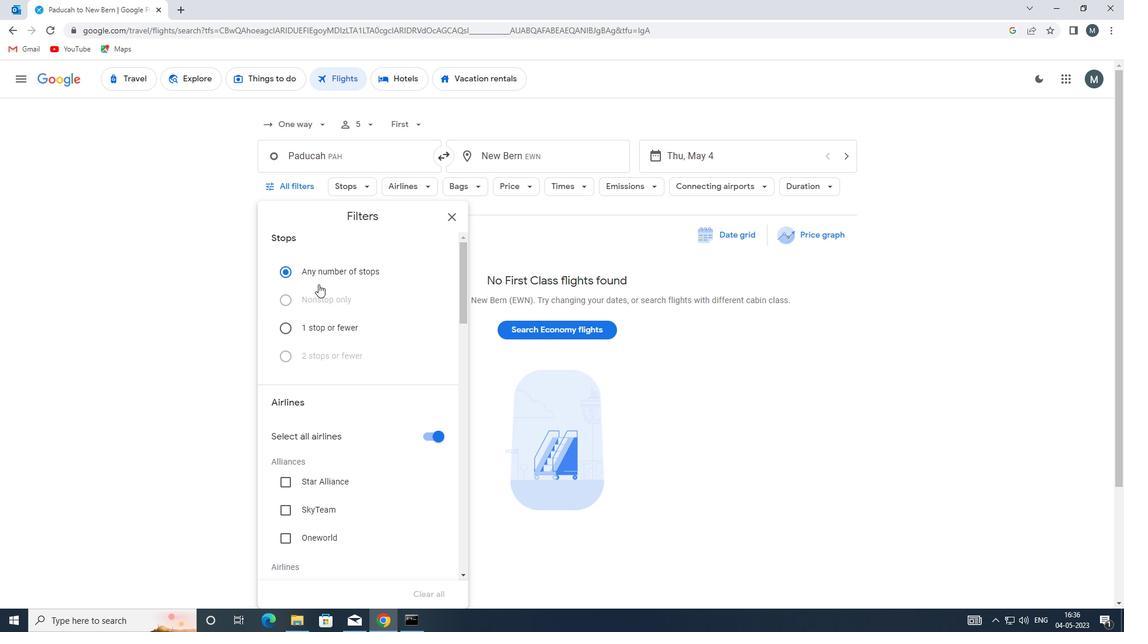 
Action: Mouse moved to (432, 383)
Screenshot: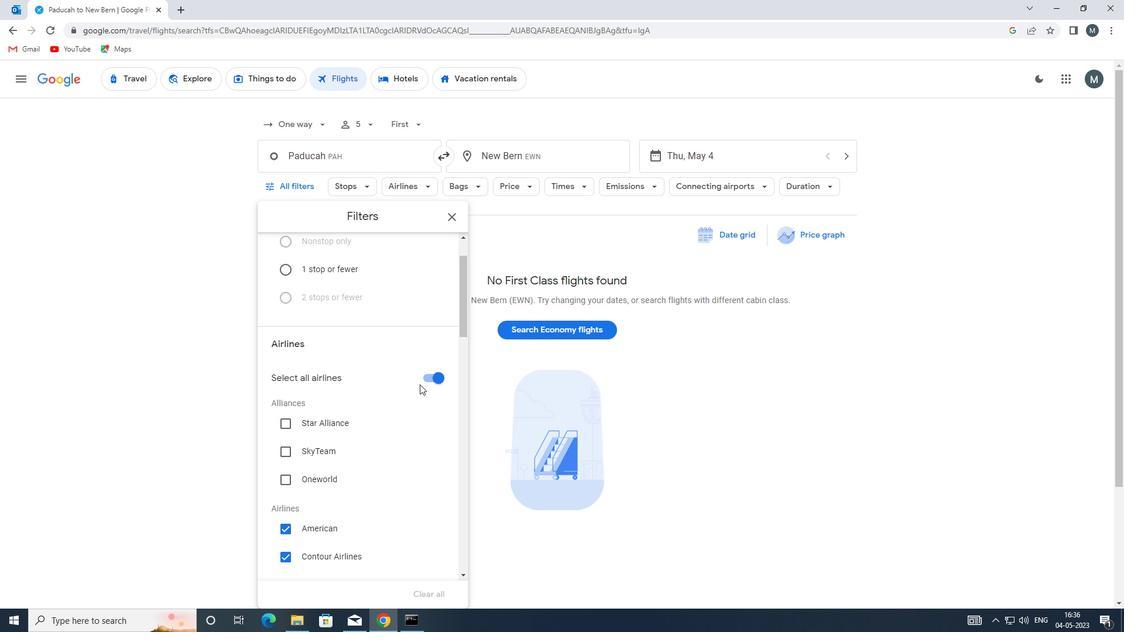 
Action: Mouse pressed left at (432, 383)
Screenshot: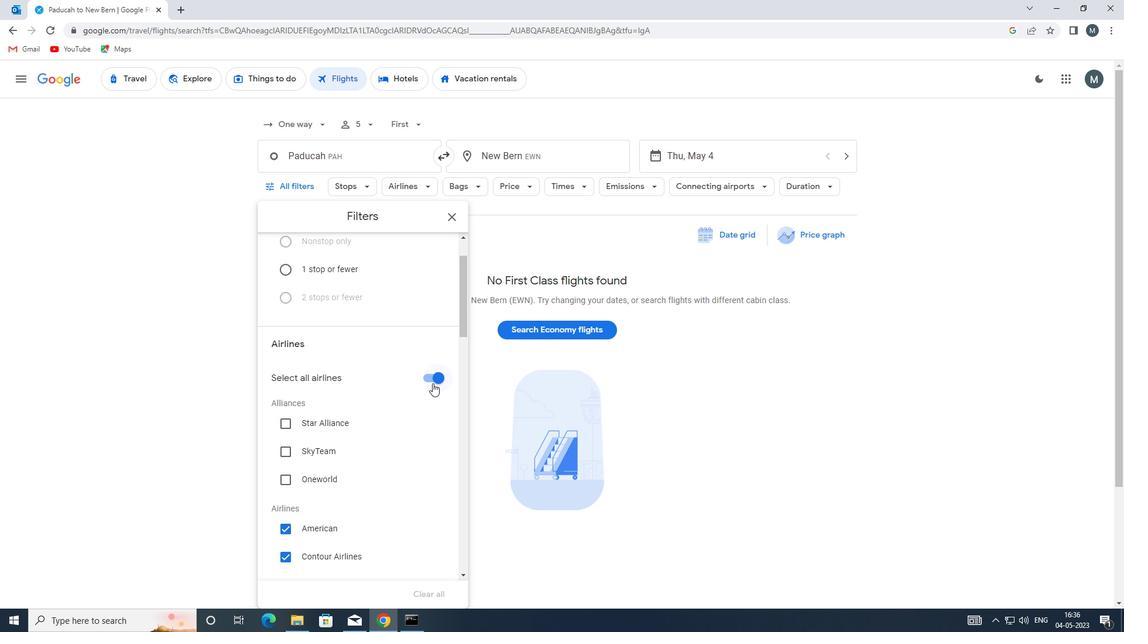 
Action: Mouse moved to (339, 419)
Screenshot: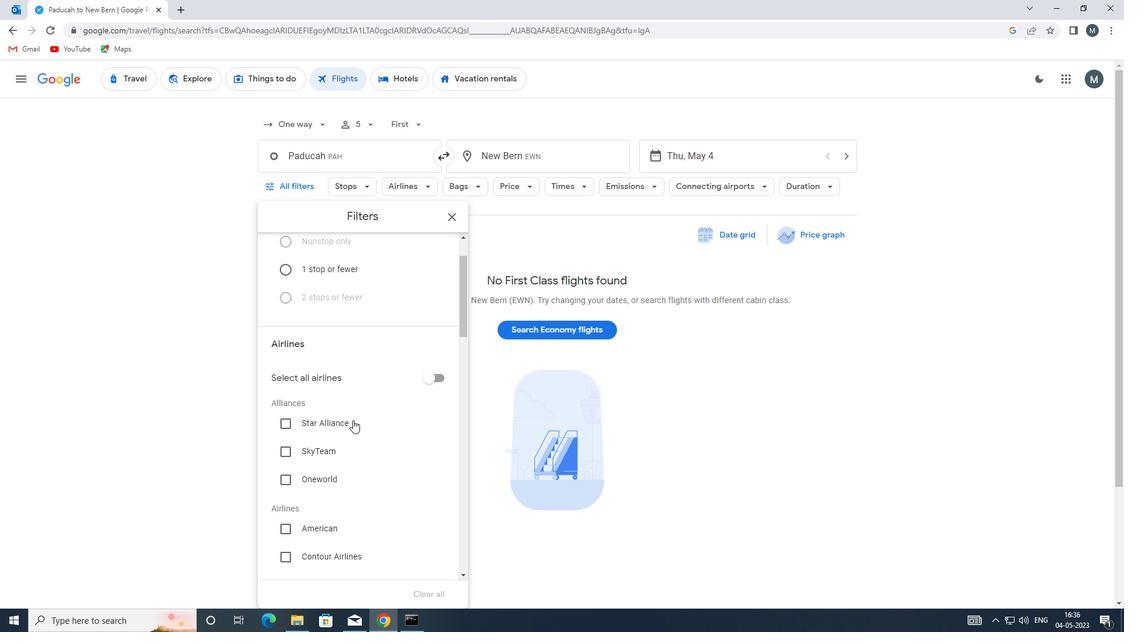
Action: Mouse scrolled (339, 419) with delta (0, 0)
Screenshot: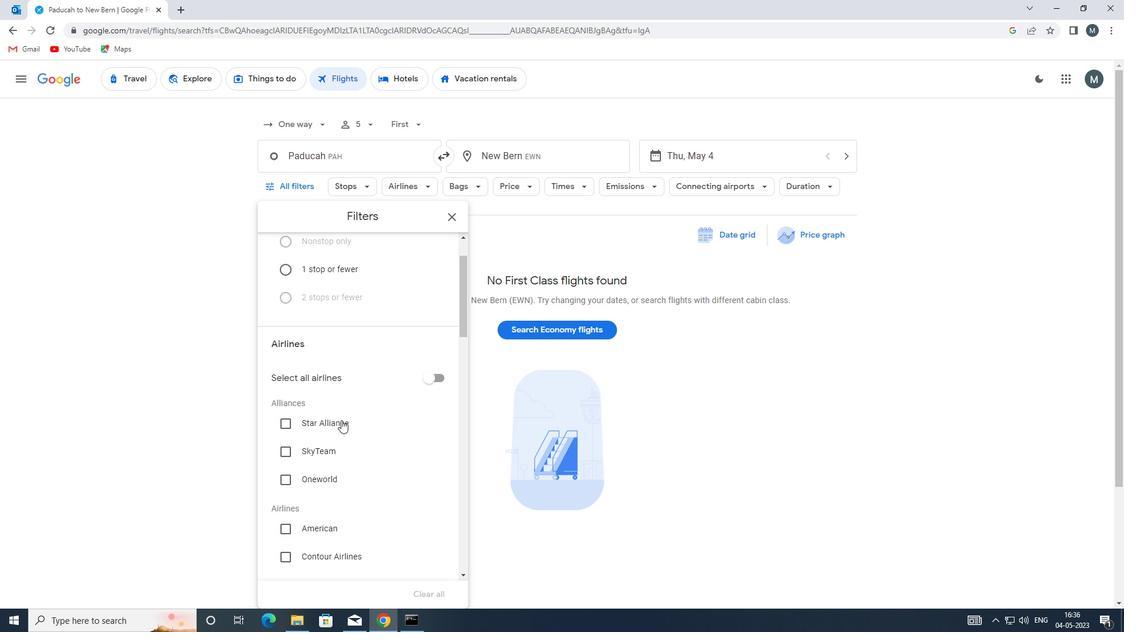 
Action: Mouse moved to (339, 419)
Screenshot: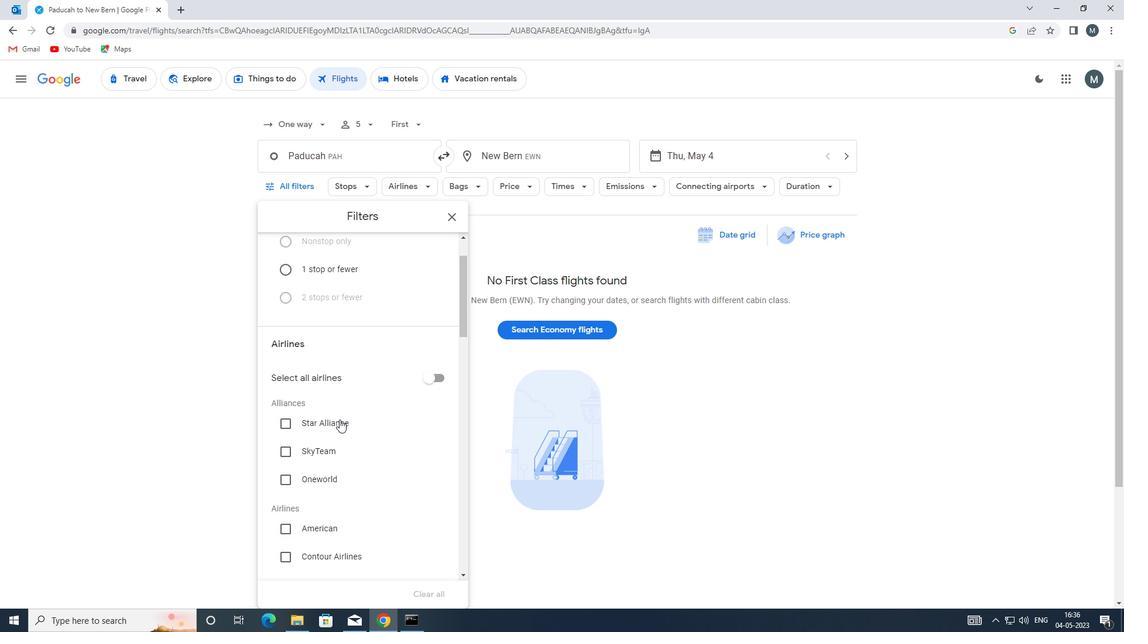 
Action: Mouse scrolled (339, 419) with delta (0, 0)
Screenshot: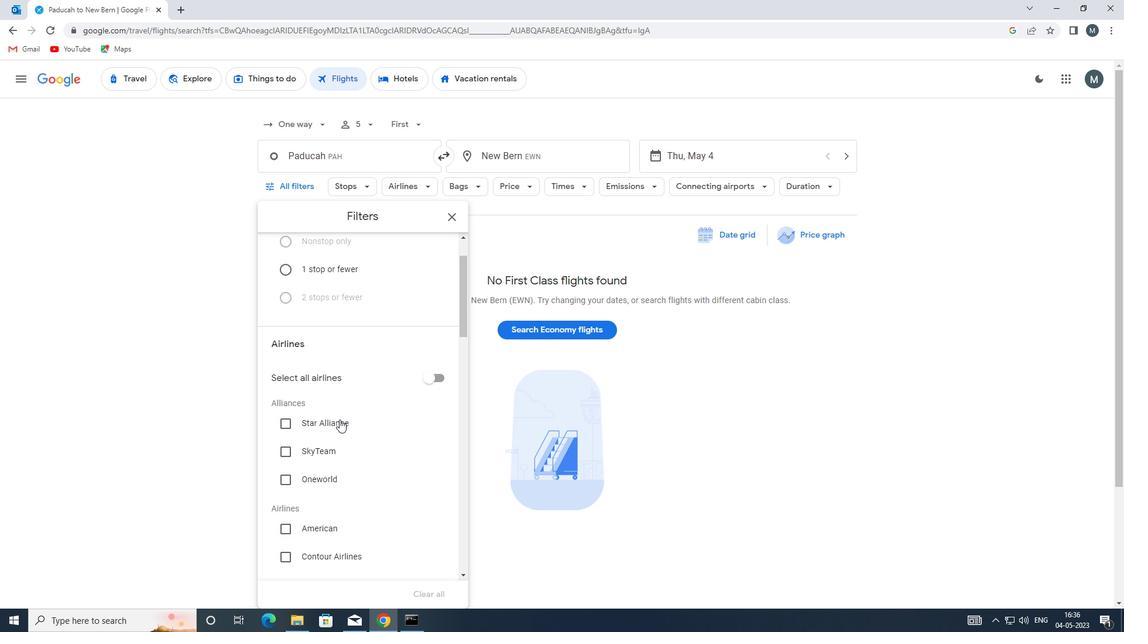 
Action: Mouse moved to (337, 419)
Screenshot: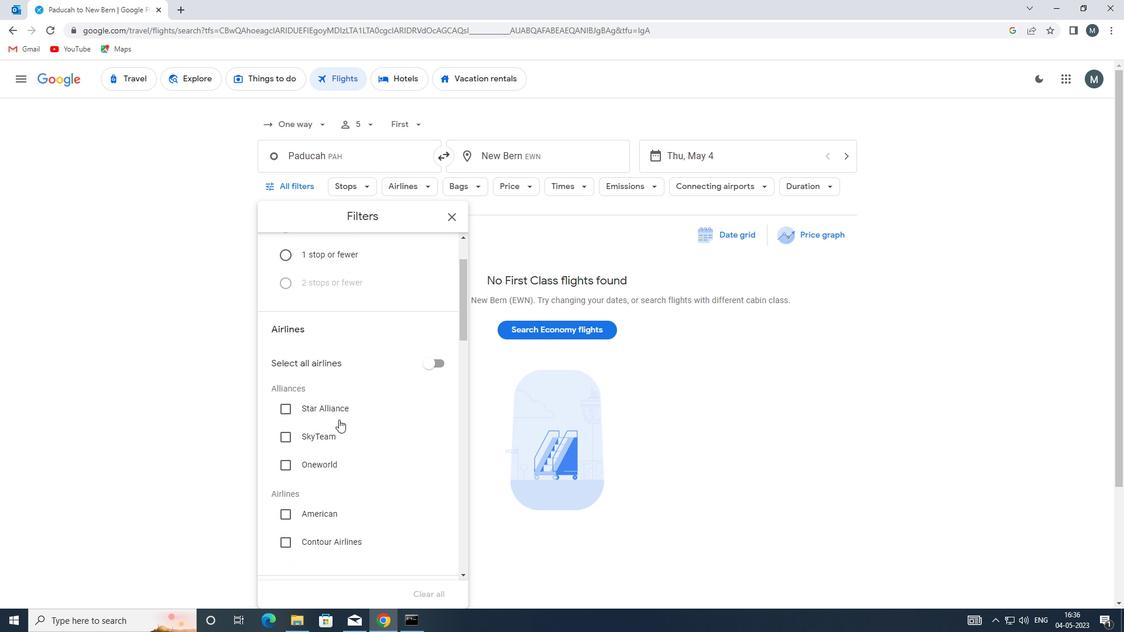 
Action: Mouse scrolled (337, 419) with delta (0, 0)
Screenshot: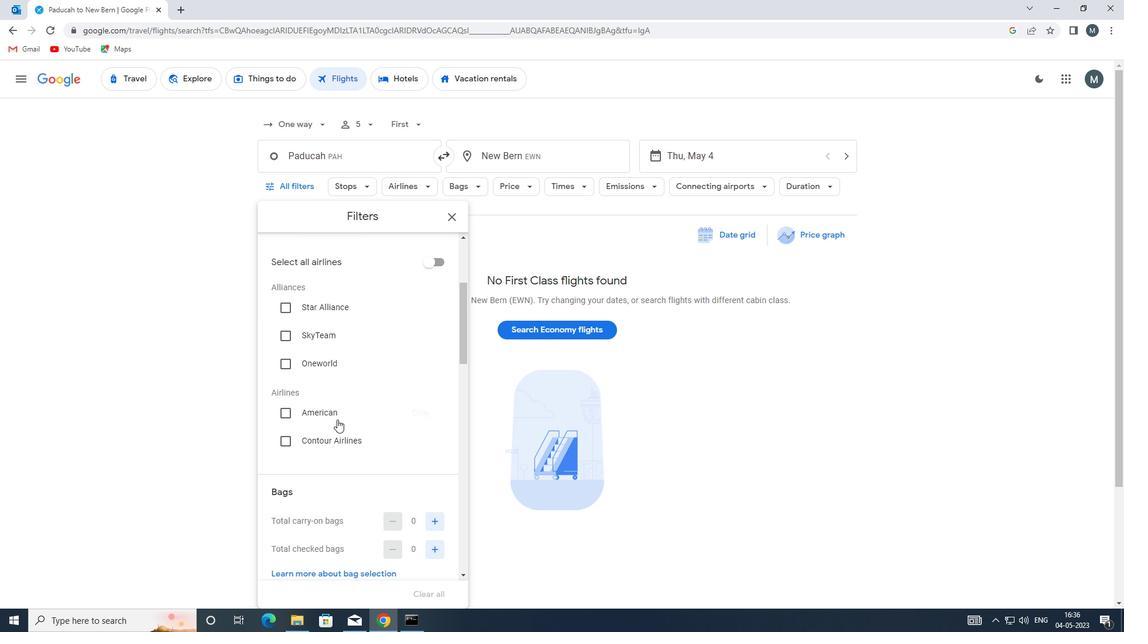 
Action: Mouse moved to (429, 488)
Screenshot: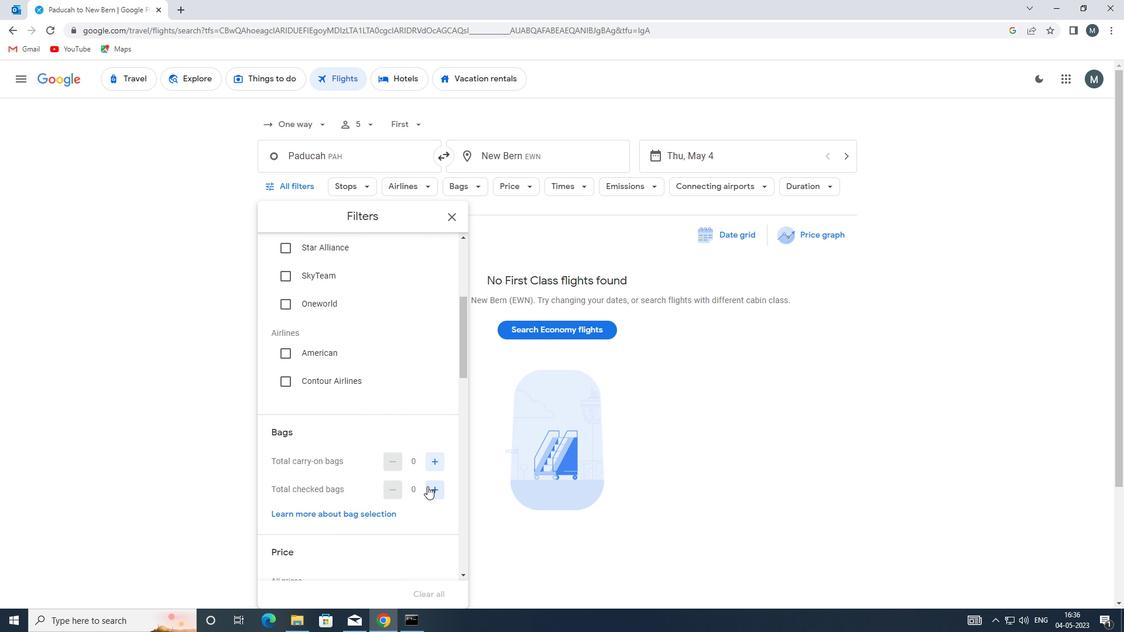 
Action: Mouse pressed left at (429, 488)
Screenshot: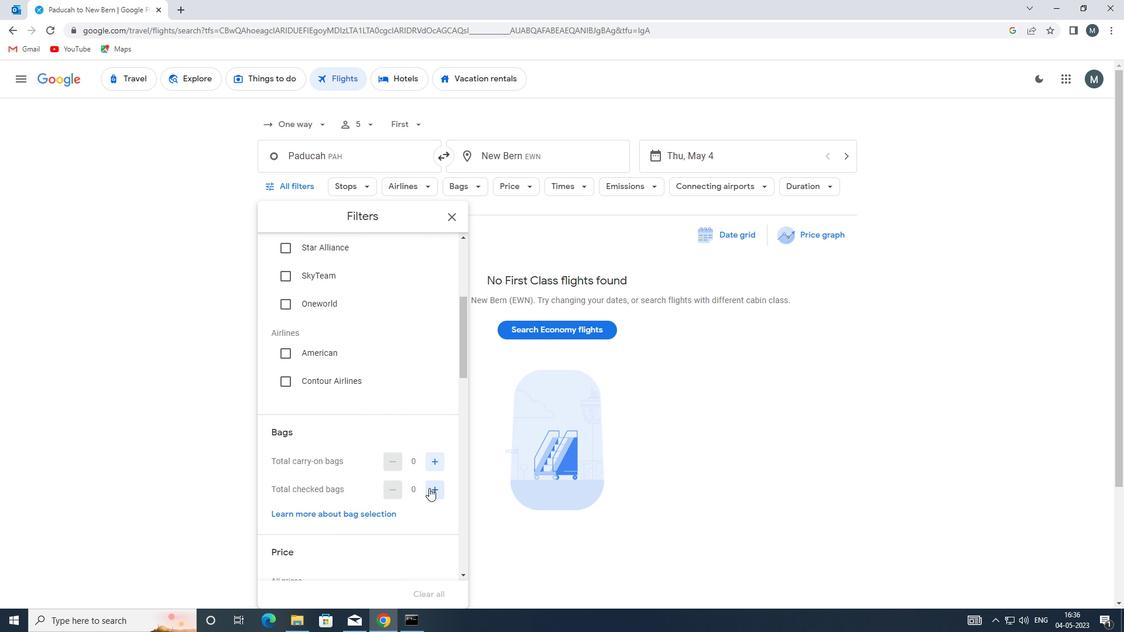 
Action: Mouse pressed left at (429, 488)
Screenshot: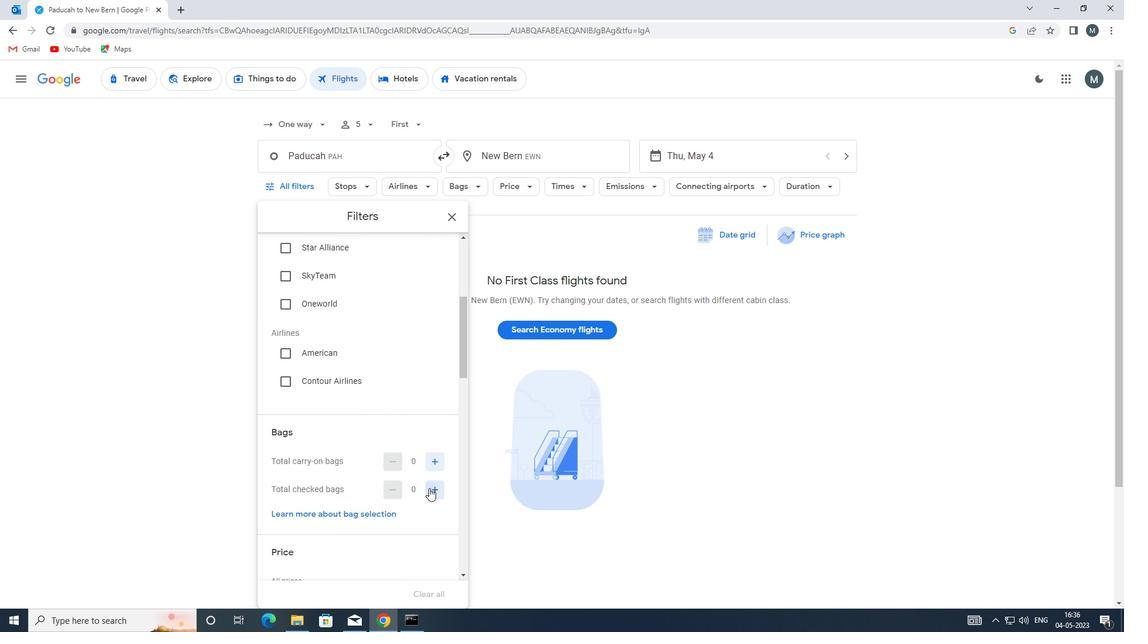 
Action: Mouse pressed left at (429, 488)
Screenshot: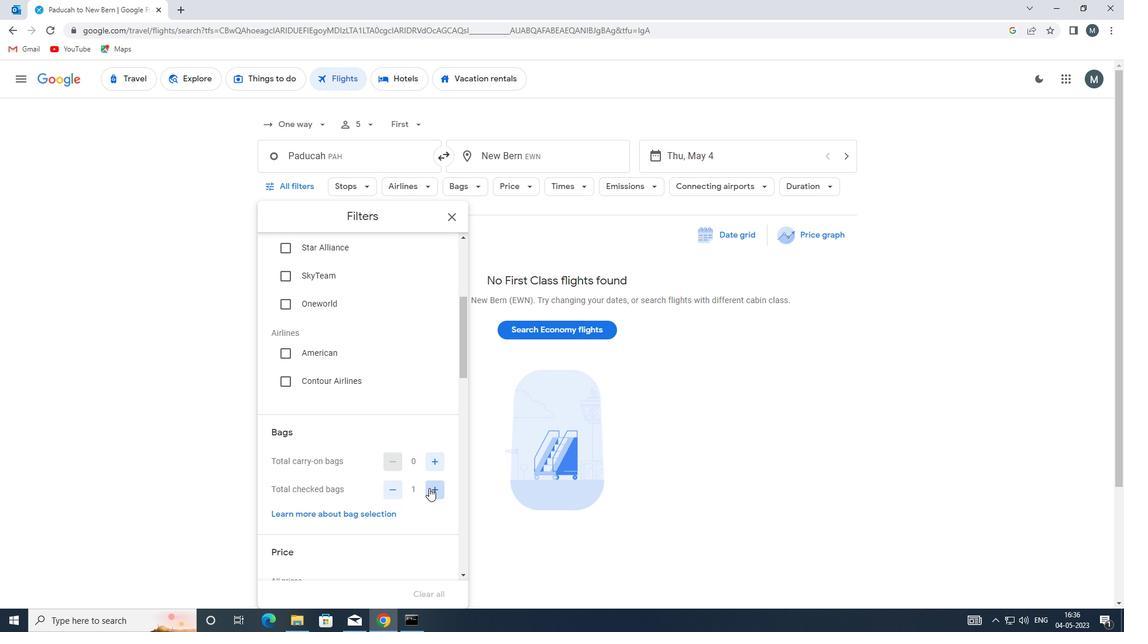 
Action: Mouse pressed left at (429, 488)
Screenshot: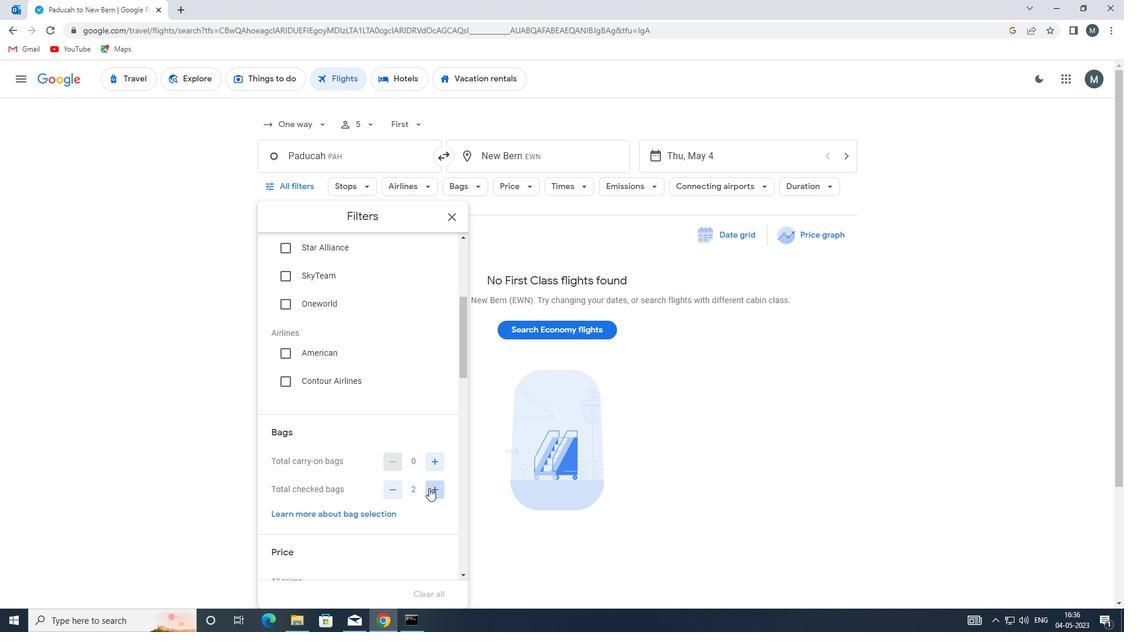 
Action: Mouse pressed left at (429, 488)
Screenshot: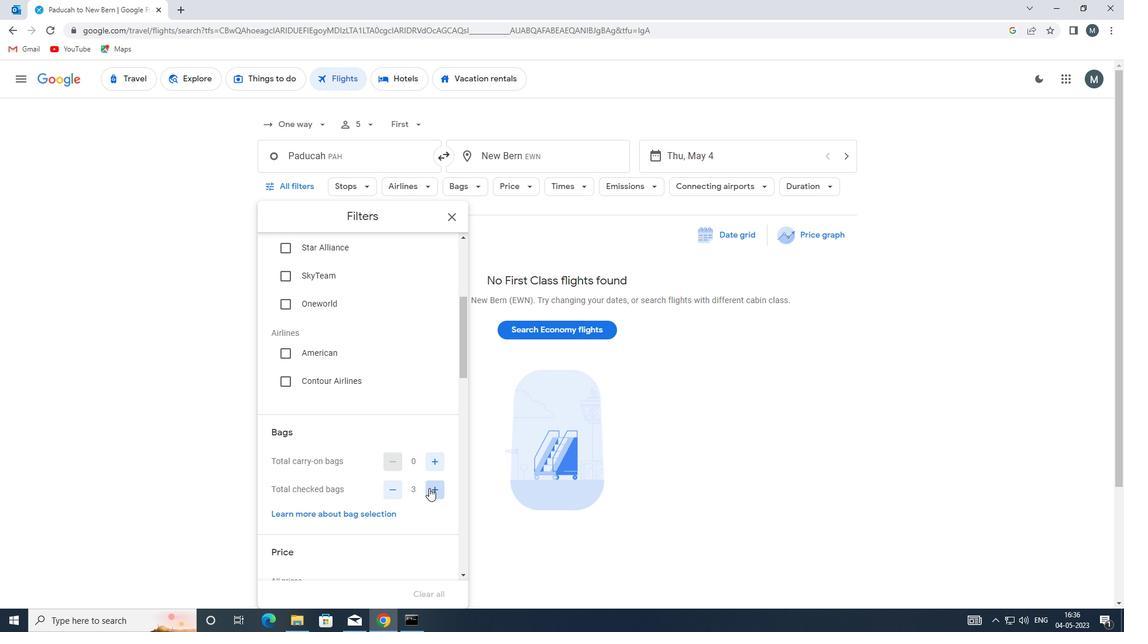 
Action: Mouse moved to (431, 489)
Screenshot: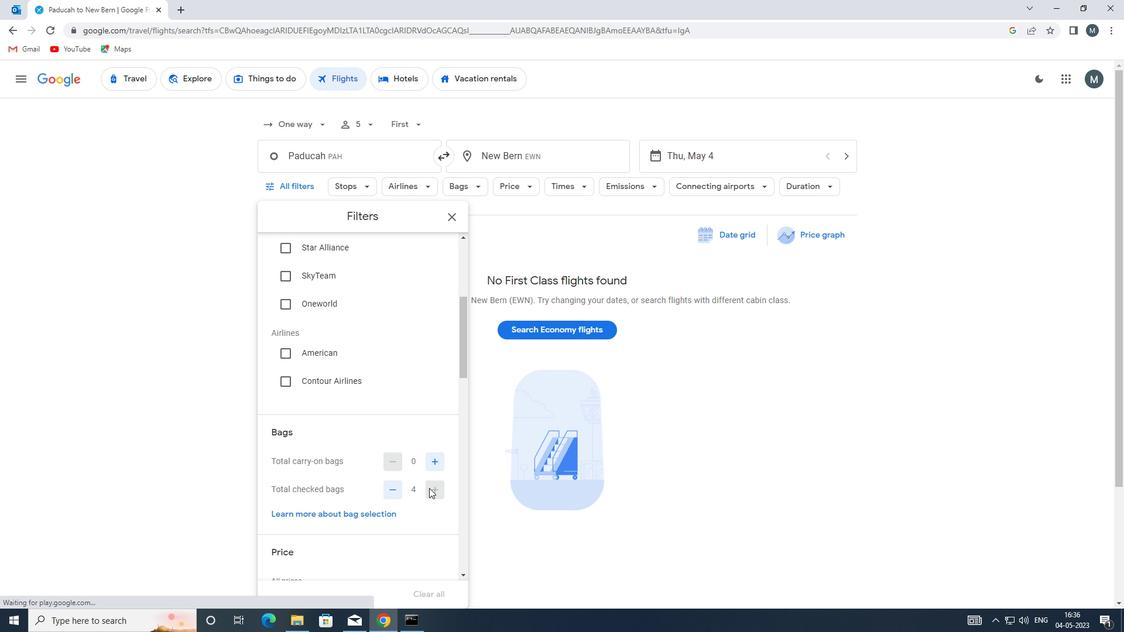 
Action: Mouse pressed left at (431, 489)
Screenshot: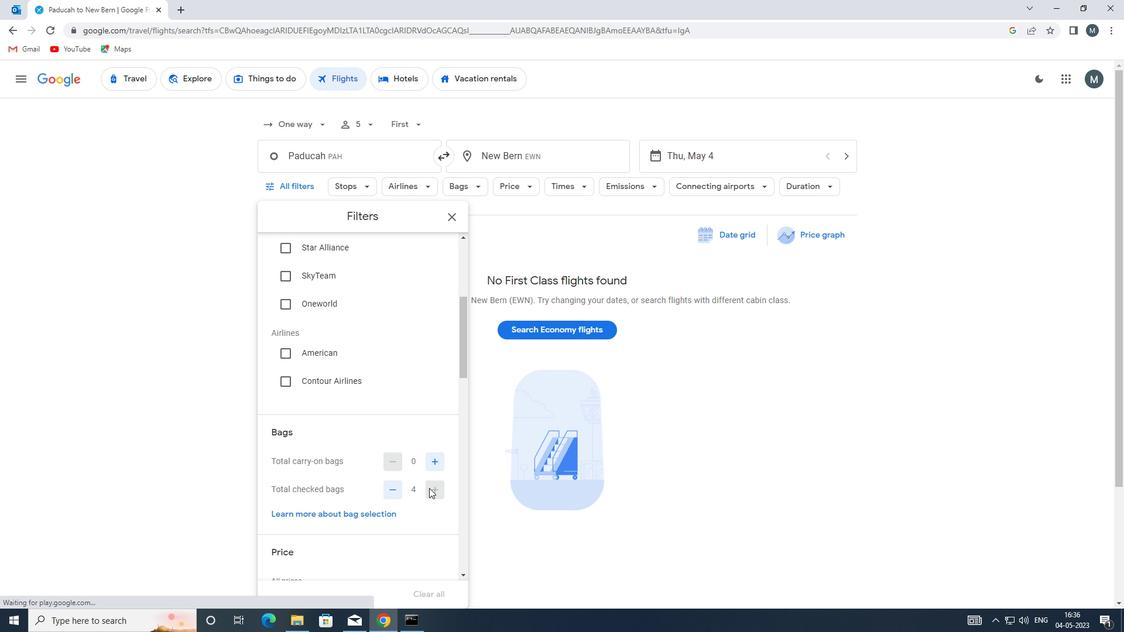 
Action: Mouse moved to (384, 437)
Screenshot: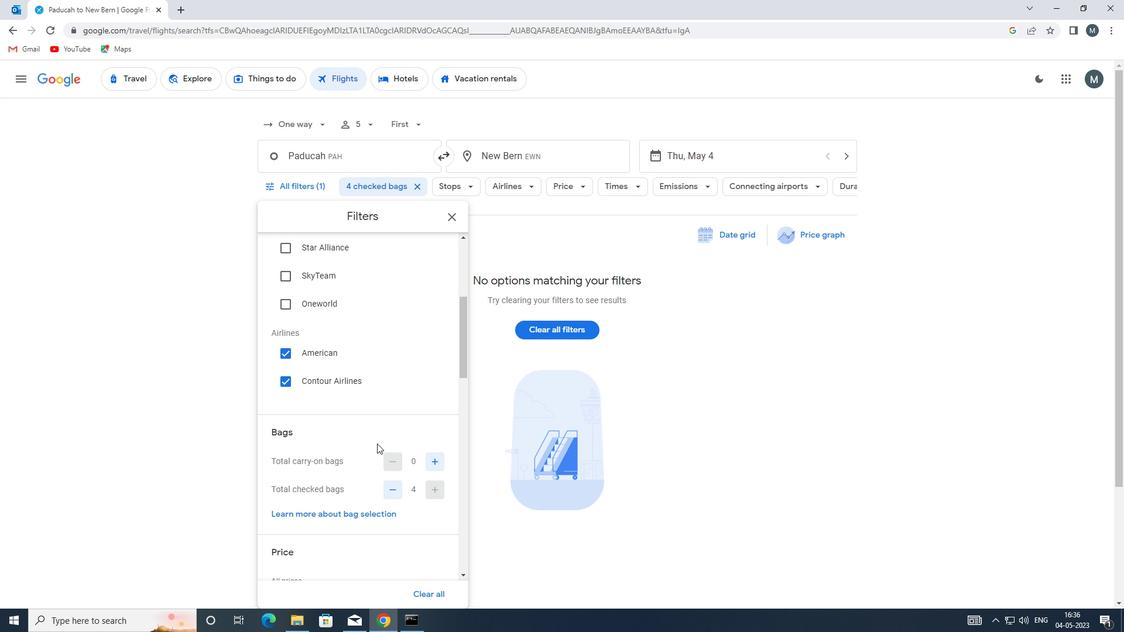 
Action: Mouse scrolled (384, 436) with delta (0, 0)
Screenshot: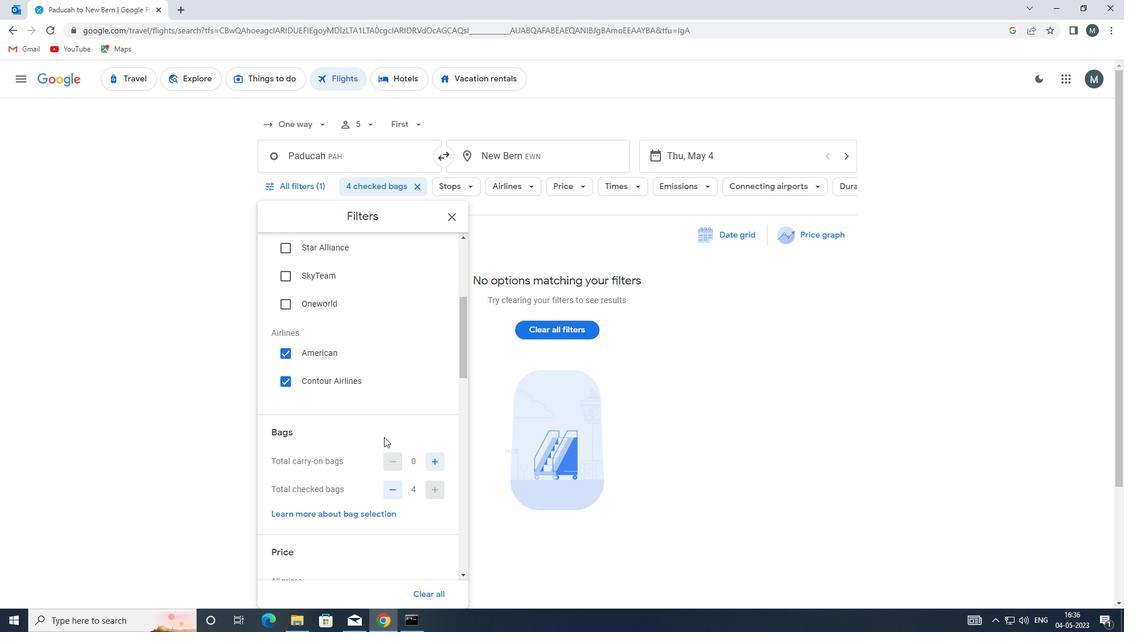 
Action: Mouse moved to (384, 437)
Screenshot: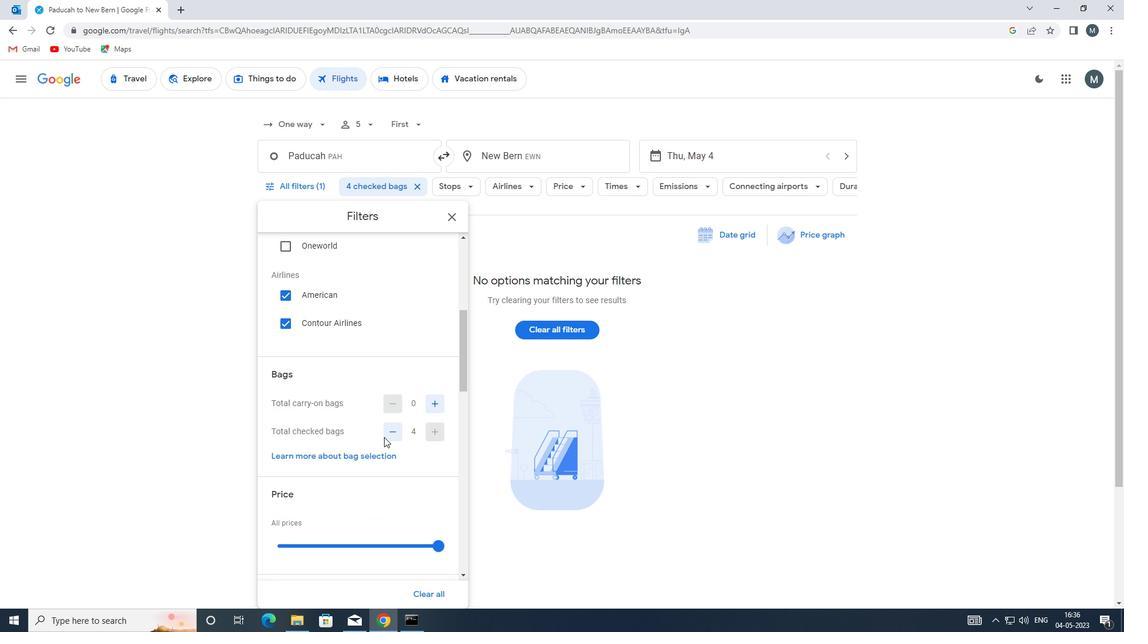 
Action: Mouse scrolled (384, 436) with delta (0, 0)
Screenshot: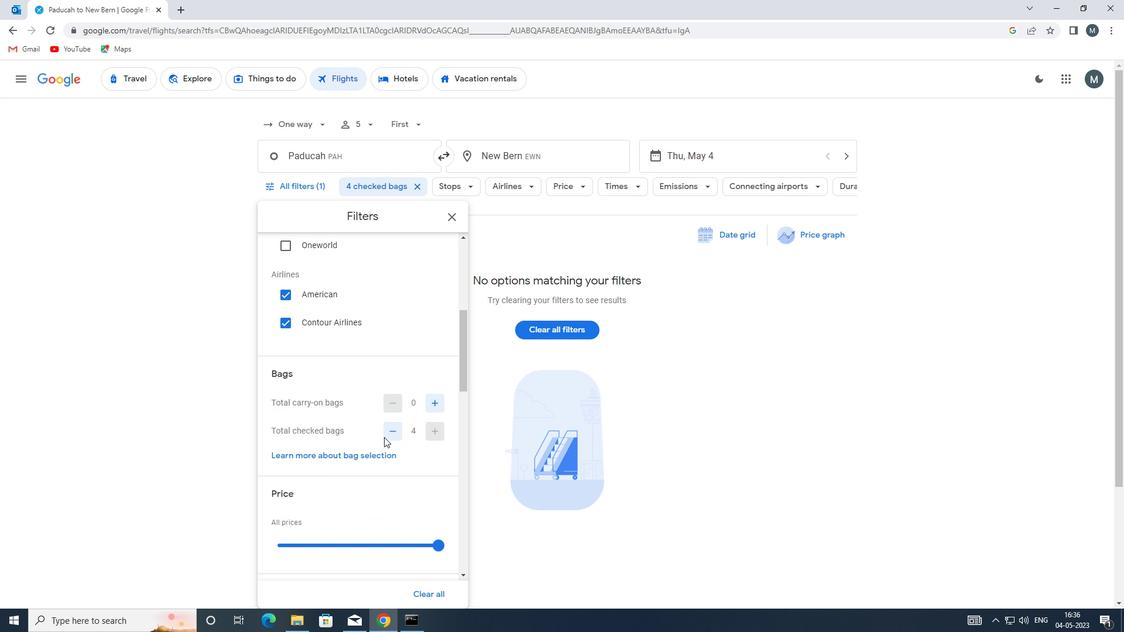 
Action: Mouse moved to (327, 480)
Screenshot: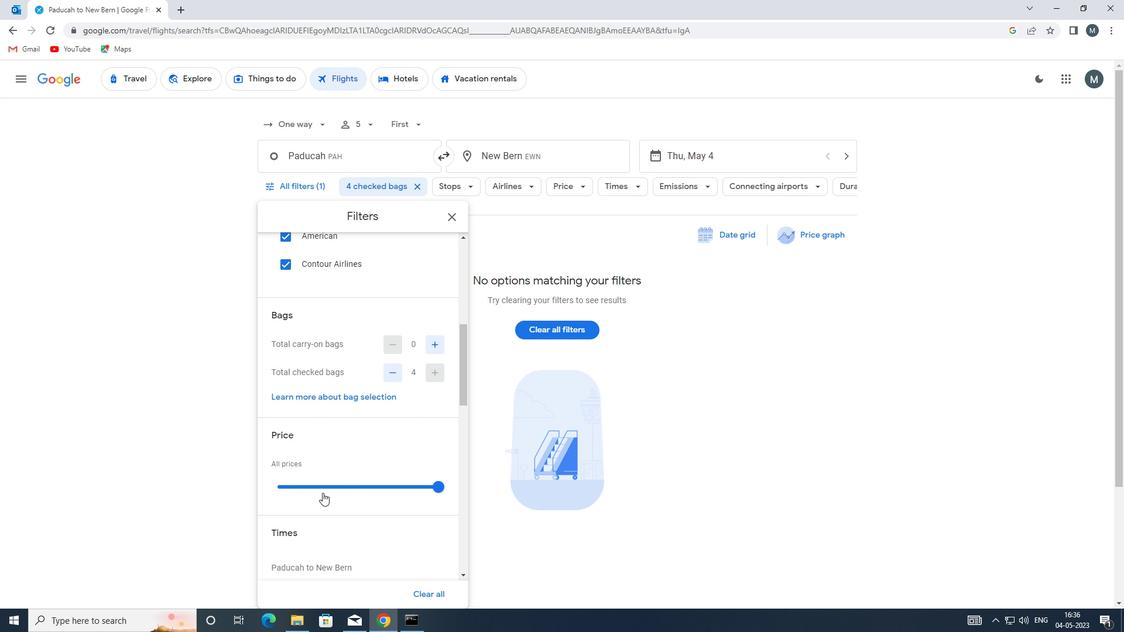 
Action: Mouse pressed left at (327, 480)
Screenshot: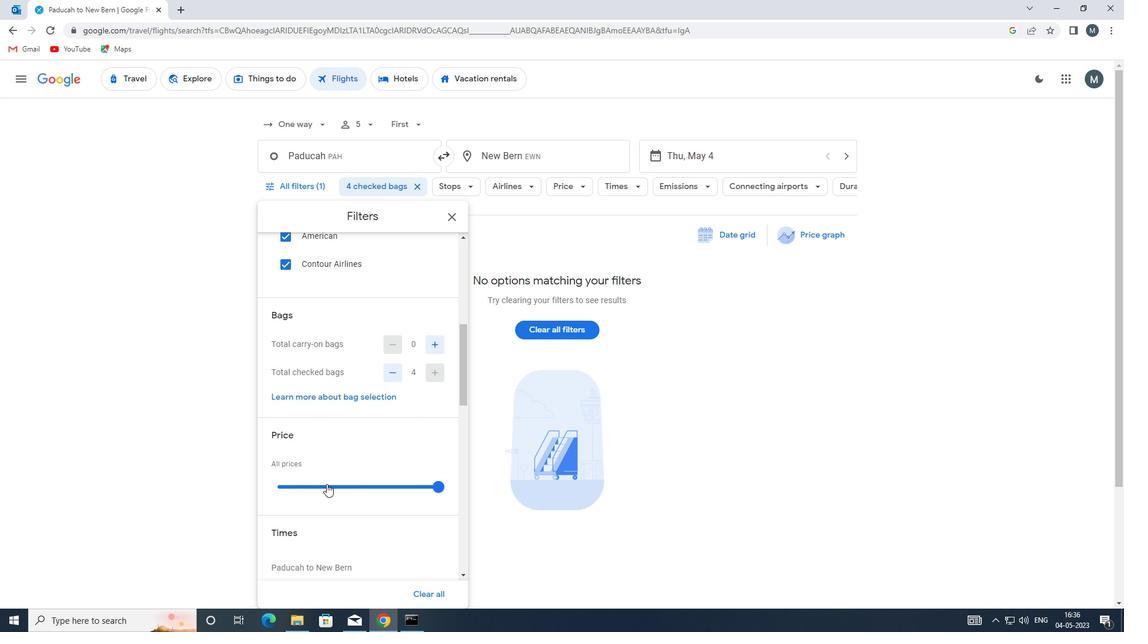 
Action: Mouse pressed left at (327, 480)
Screenshot: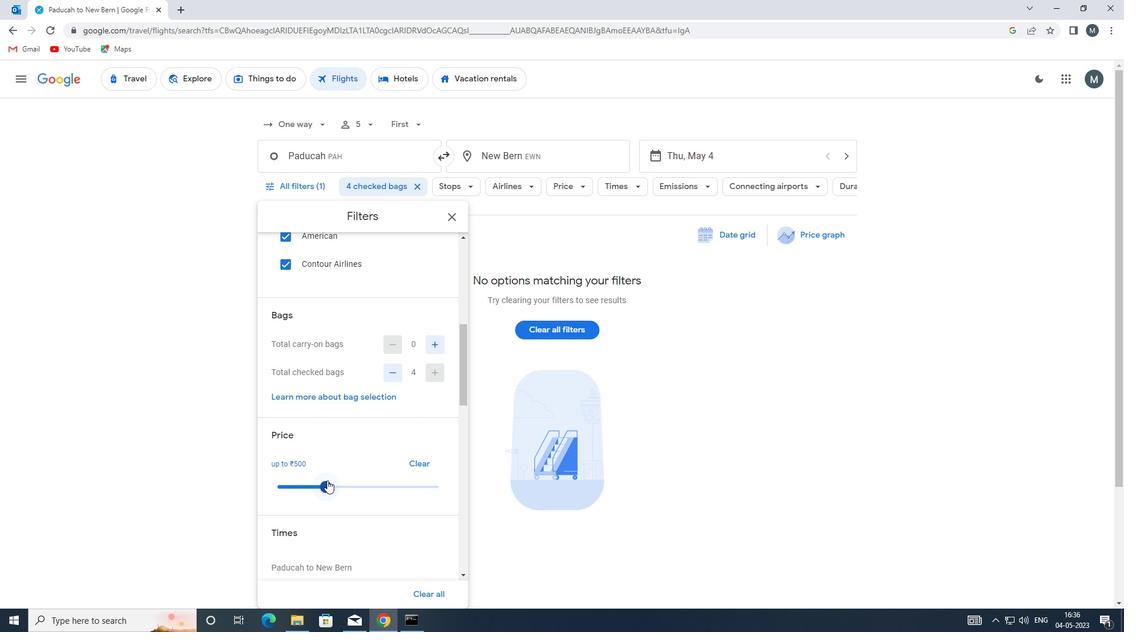 
Action: Mouse moved to (378, 439)
Screenshot: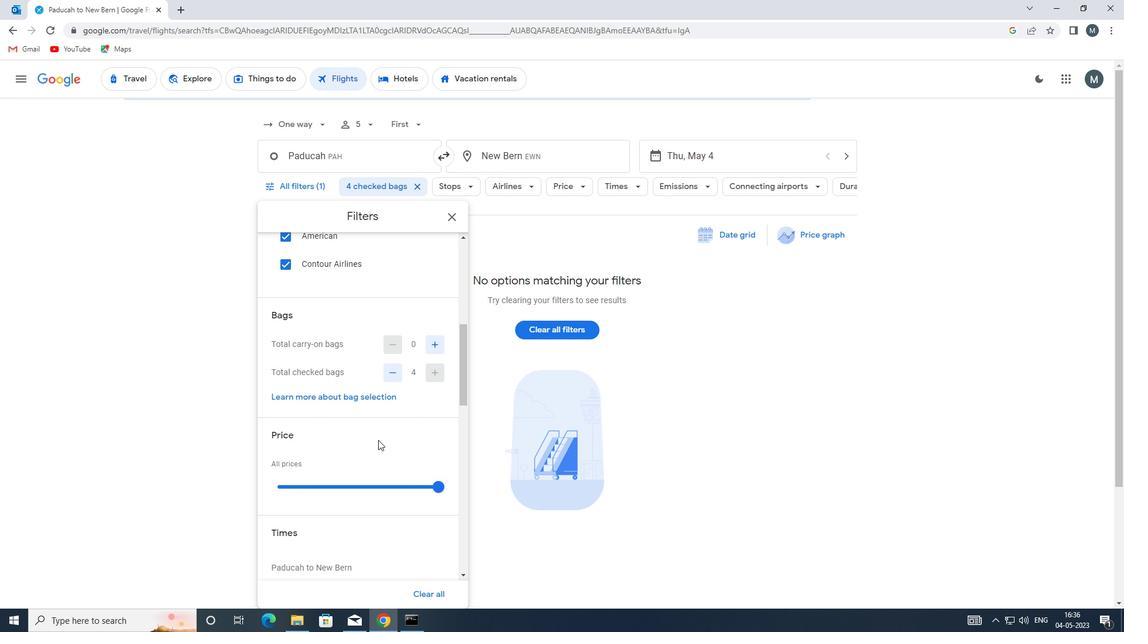 
Action: Mouse scrolled (378, 439) with delta (0, 0)
Screenshot: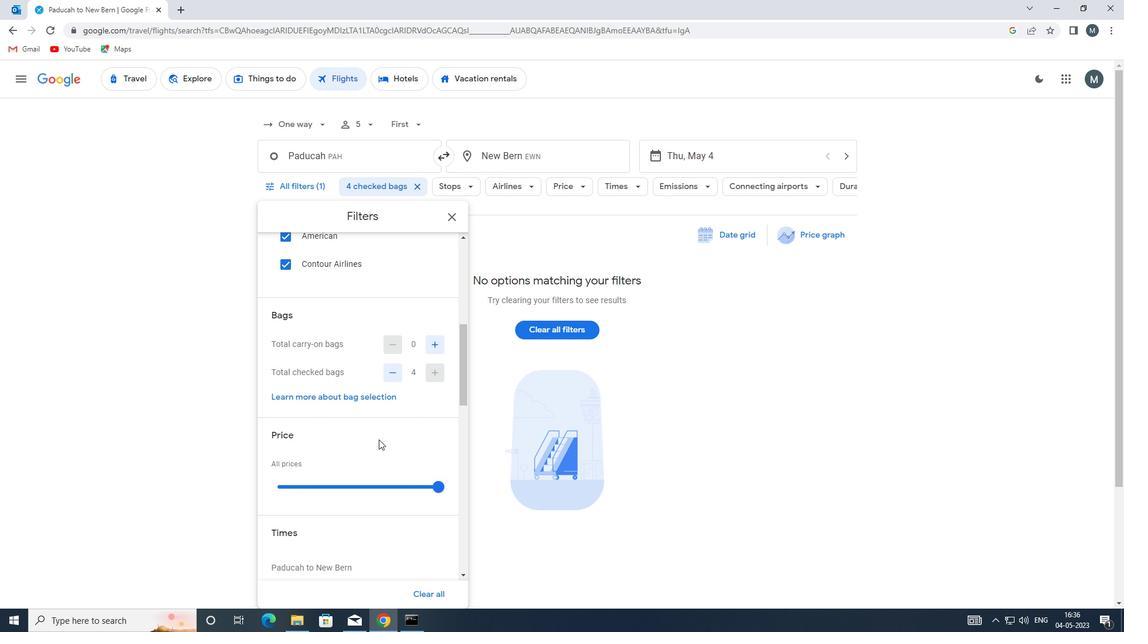 
Action: Mouse scrolled (378, 439) with delta (0, 0)
Screenshot: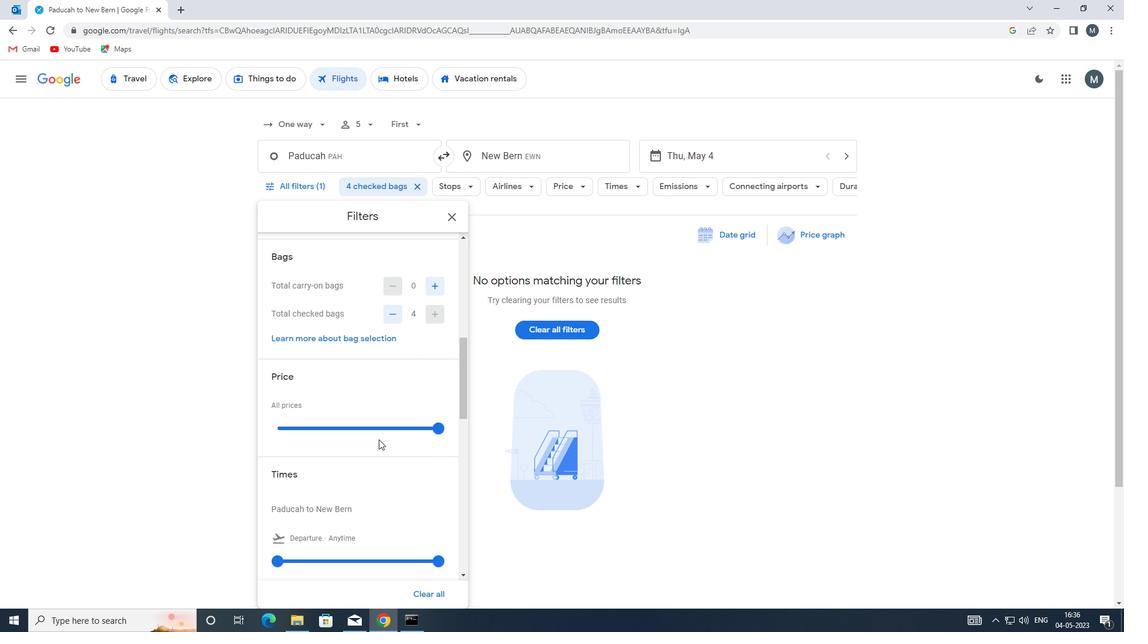
Action: Mouse moved to (349, 455)
Screenshot: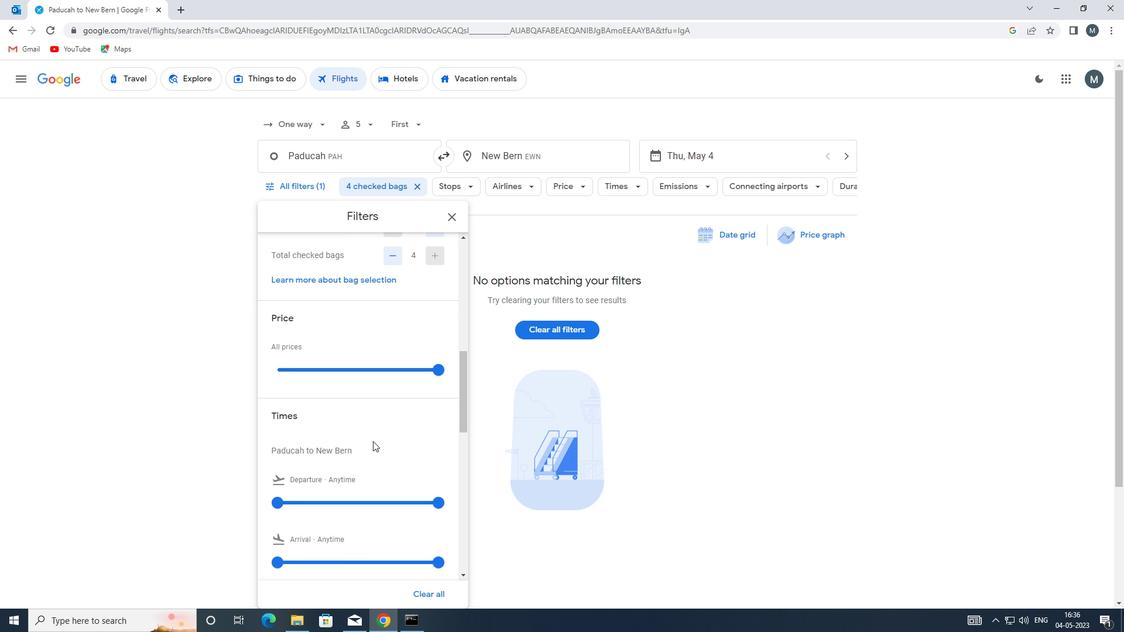 
Action: Mouse scrolled (349, 454) with delta (0, 0)
Screenshot: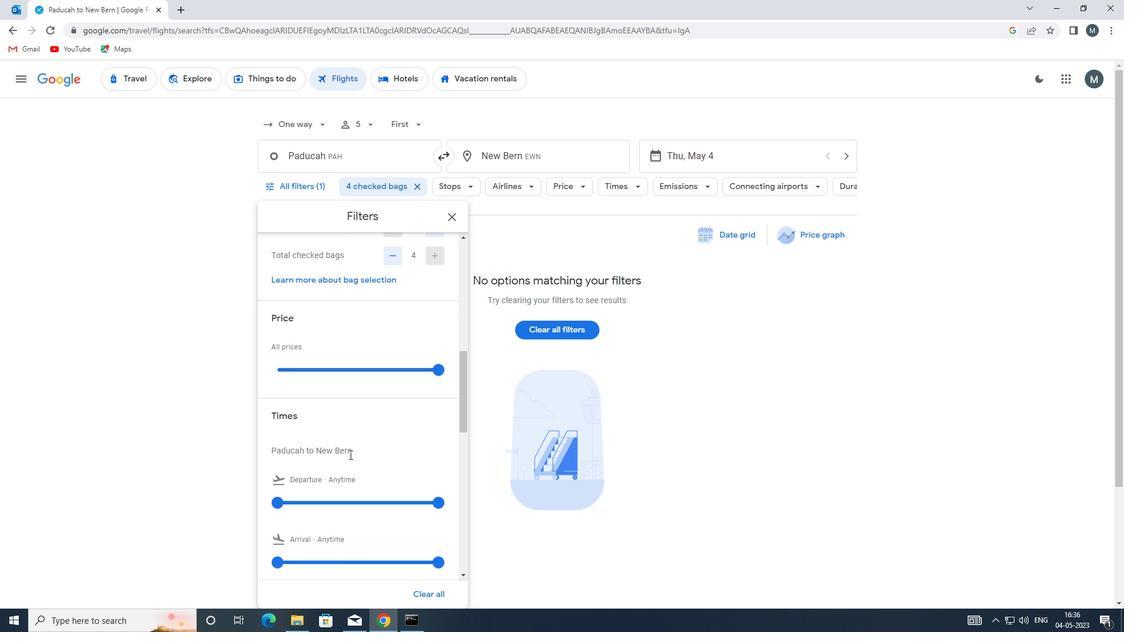 
Action: Mouse moved to (279, 443)
Screenshot: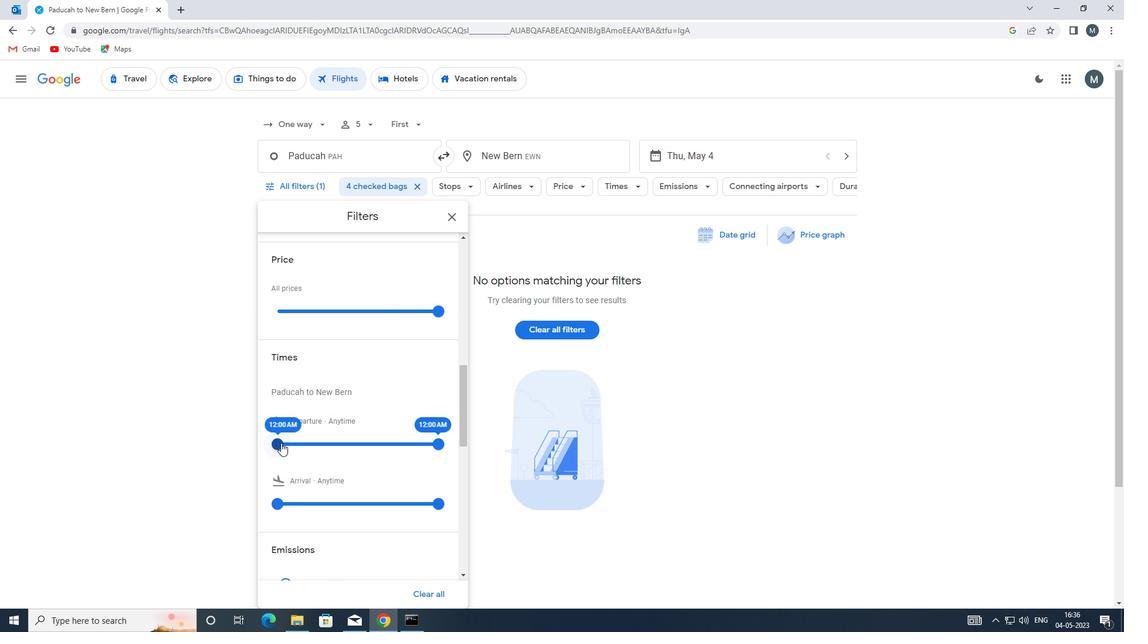 
Action: Mouse pressed left at (279, 443)
Screenshot: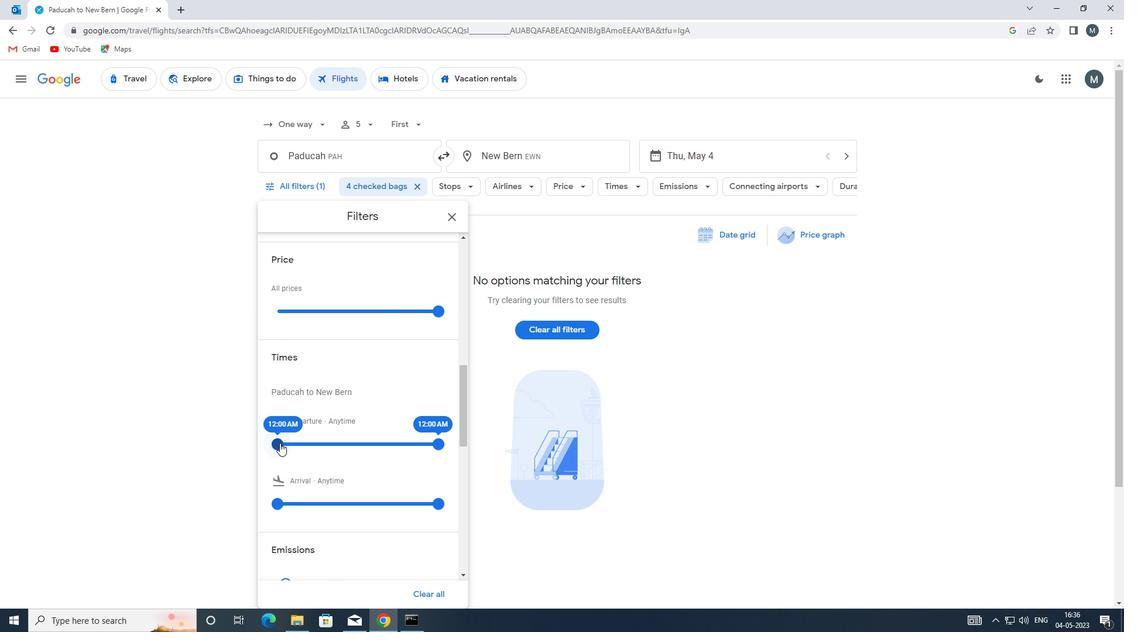 
Action: Mouse moved to (431, 441)
Screenshot: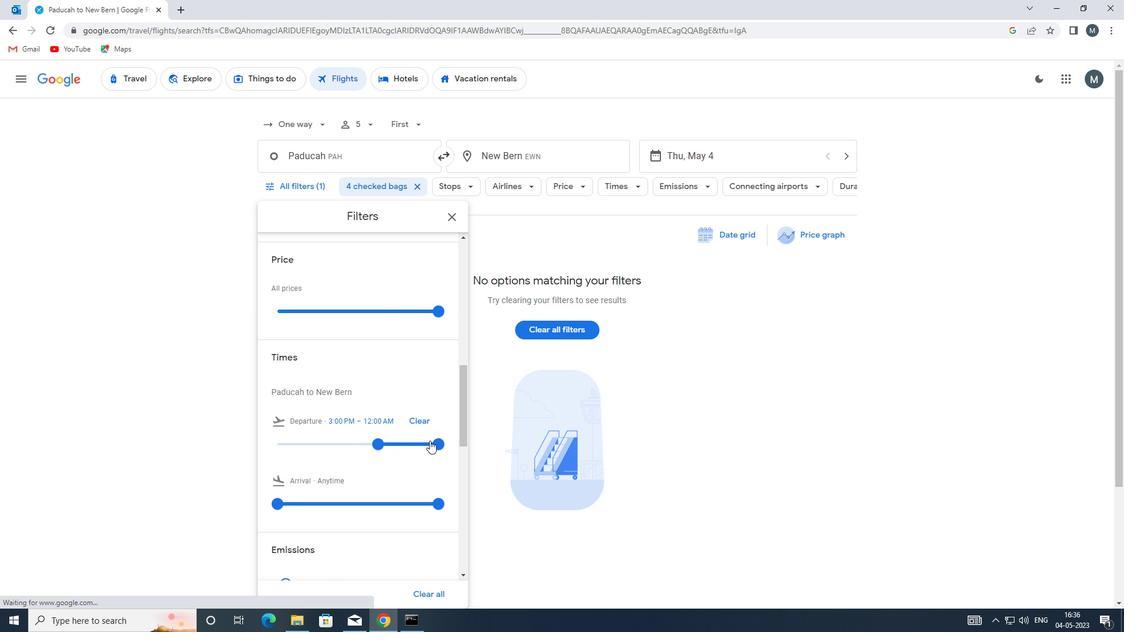
Action: Mouse pressed left at (431, 441)
Screenshot: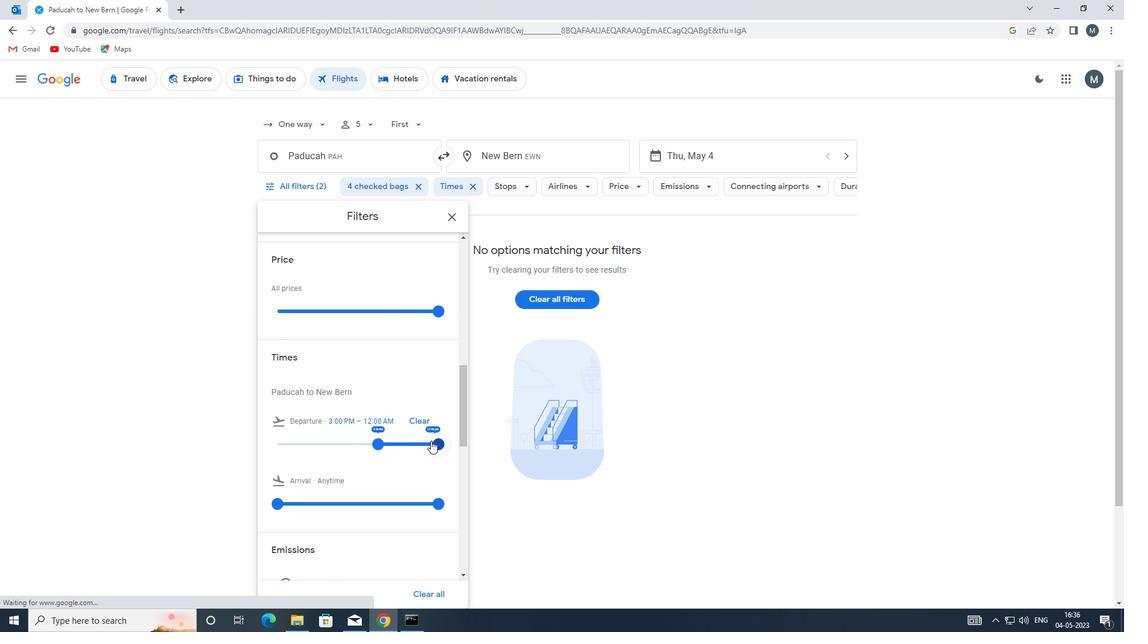 
Action: Mouse moved to (381, 447)
Screenshot: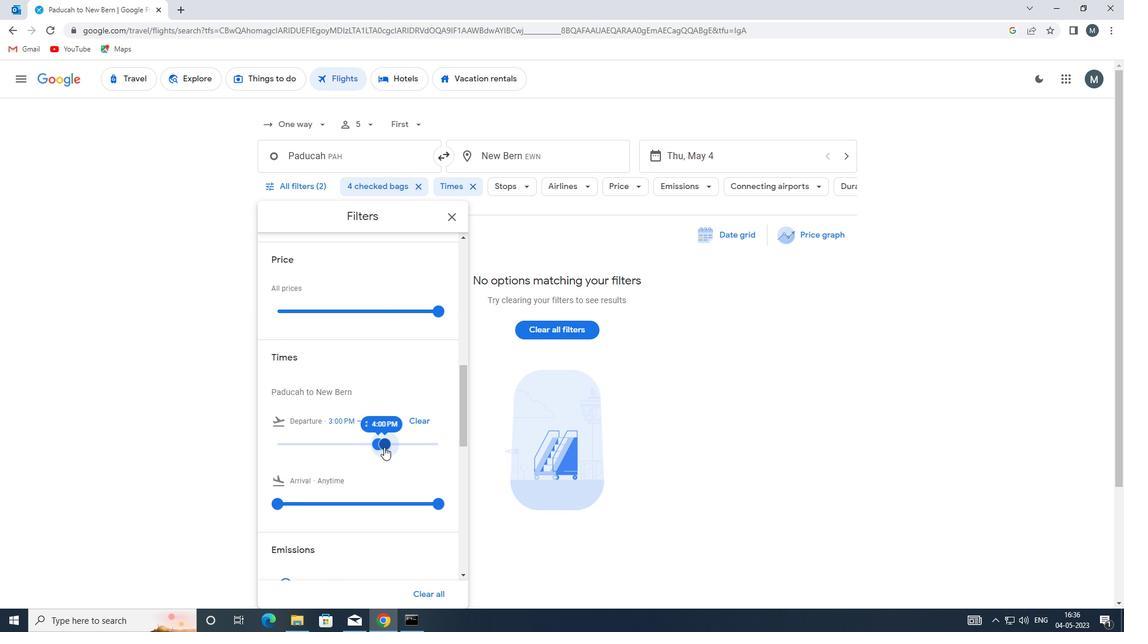 
Action: Mouse scrolled (381, 446) with delta (0, 0)
Screenshot: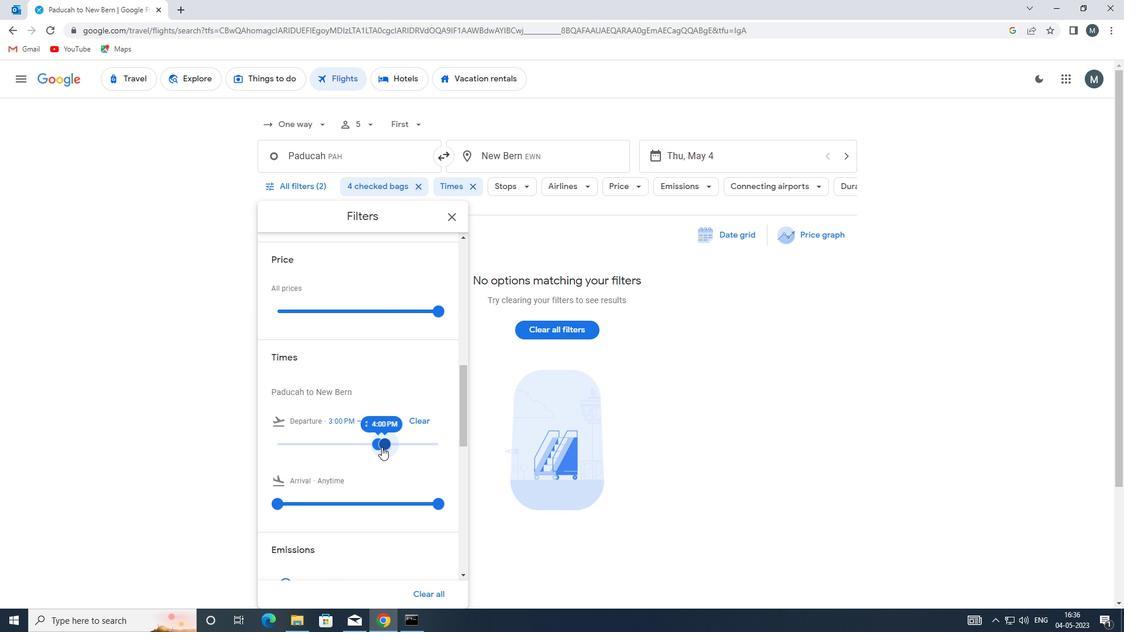 
Action: Mouse scrolled (381, 446) with delta (0, 0)
Screenshot: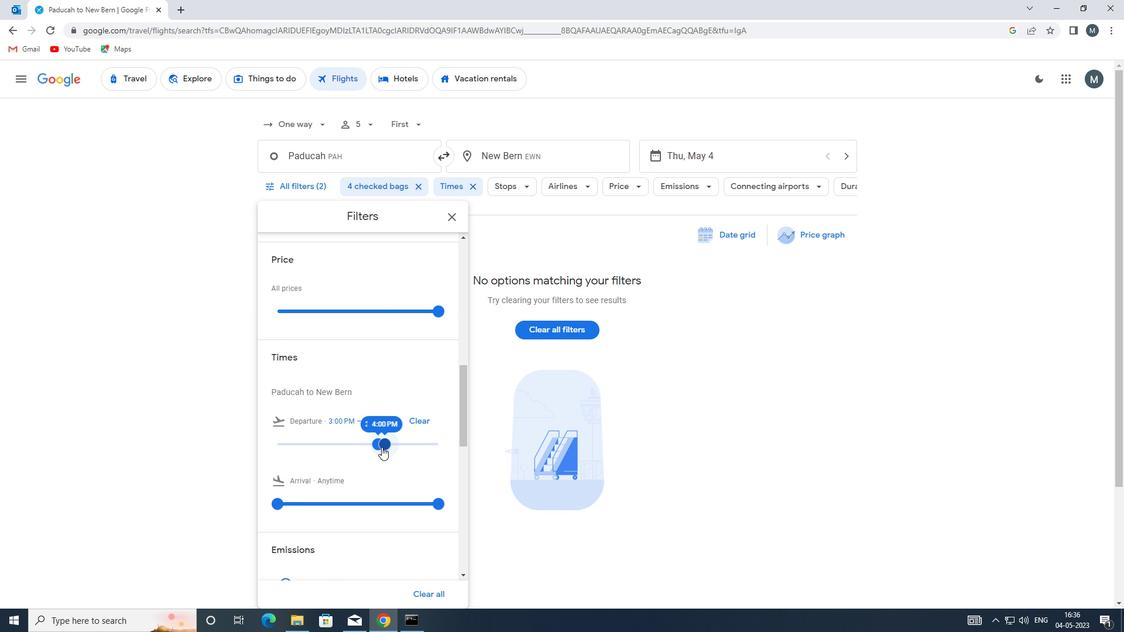 
Action: Mouse moved to (451, 212)
Screenshot: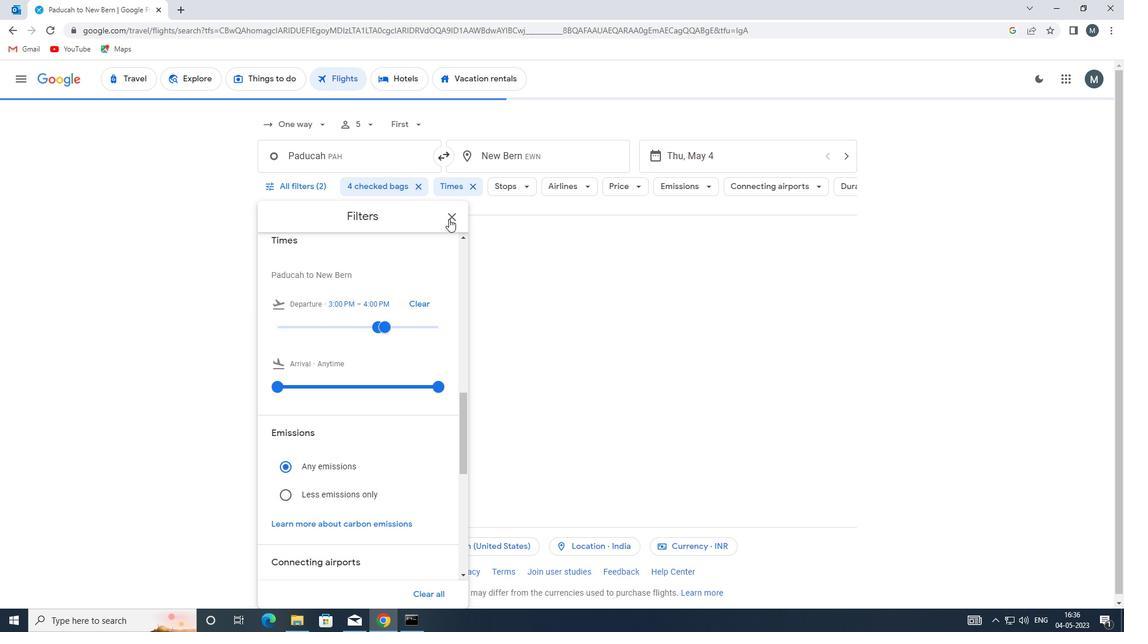 
Action: Mouse pressed left at (451, 212)
Screenshot: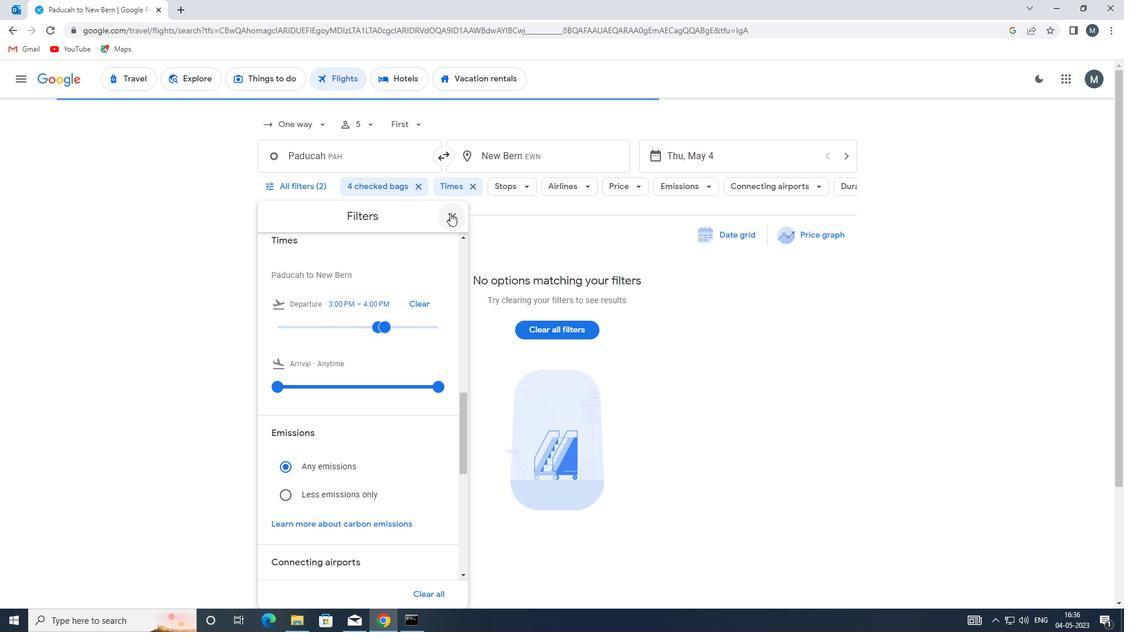 
Action: Mouse moved to (451, 217)
Screenshot: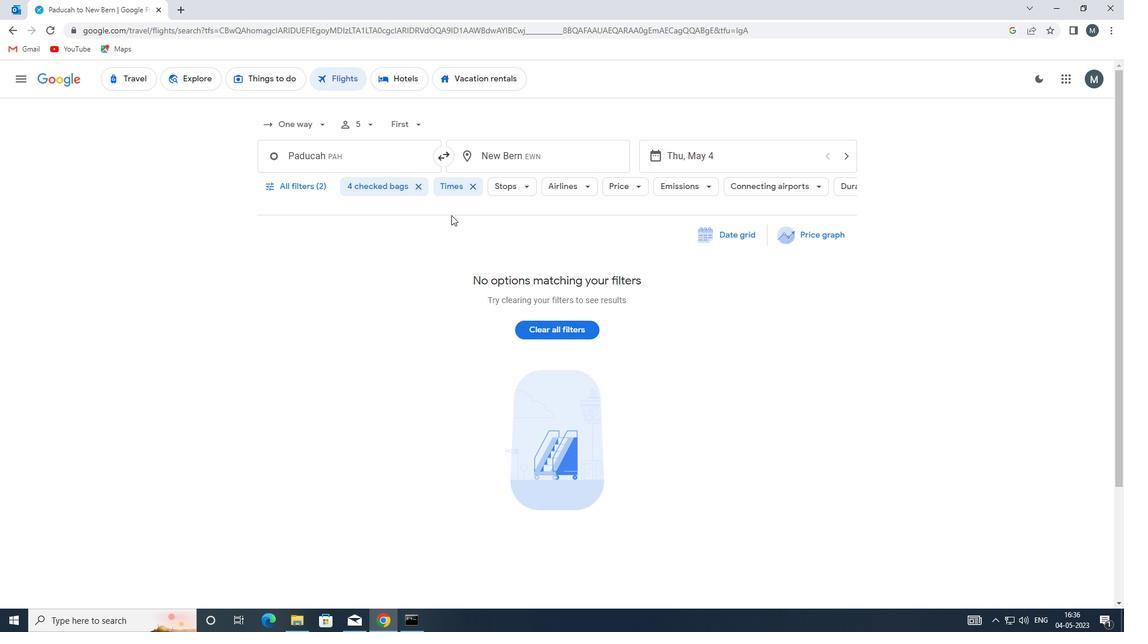 
